 Task: Forward email as attachment with the signature Gage Hill with the subject Request for a survey from softage.1@softage.net to softage.9@softage.net with the message Please let me know if there are any concerns regarding the project timeline.
Action: Mouse moved to (830, 70)
Screenshot: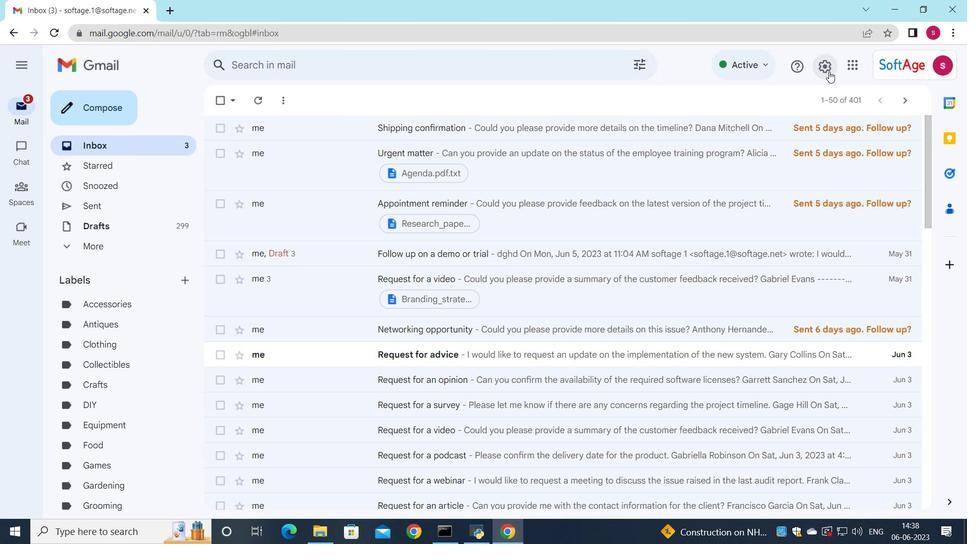 
Action: Mouse pressed left at (830, 70)
Screenshot: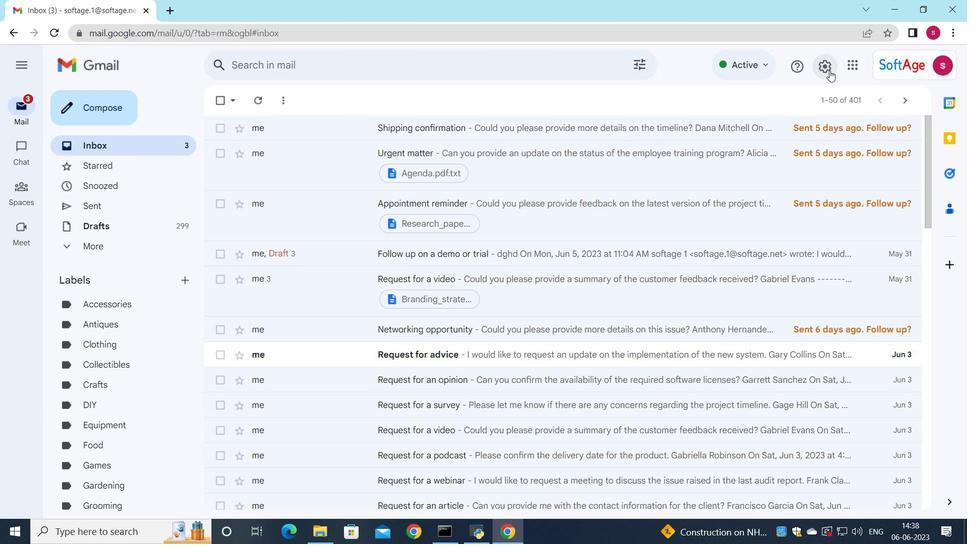 
Action: Mouse moved to (837, 131)
Screenshot: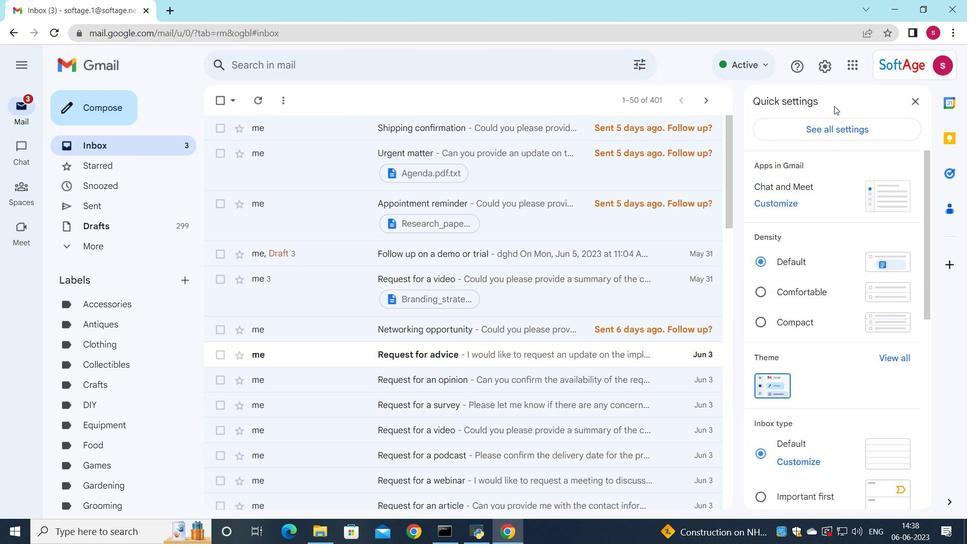 
Action: Mouse pressed left at (837, 131)
Screenshot: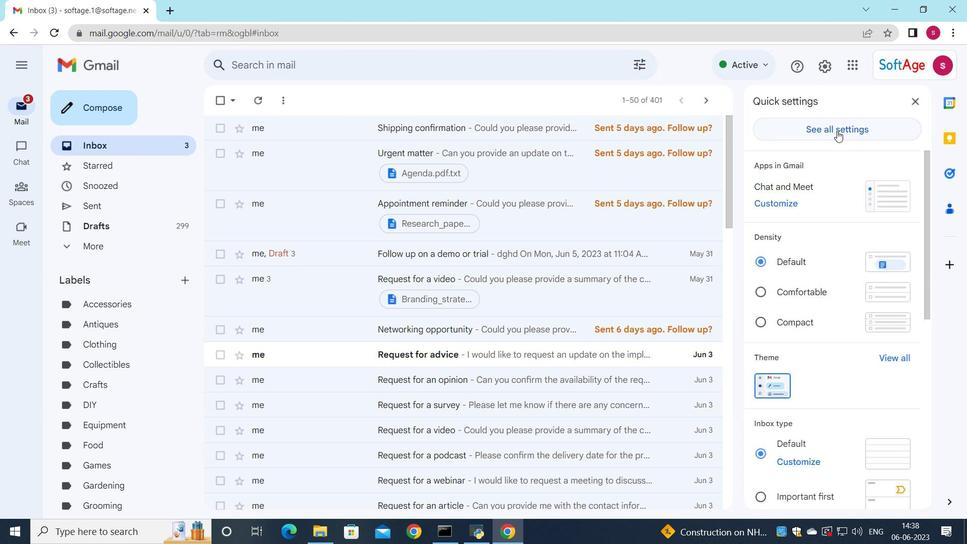 
Action: Mouse moved to (611, 246)
Screenshot: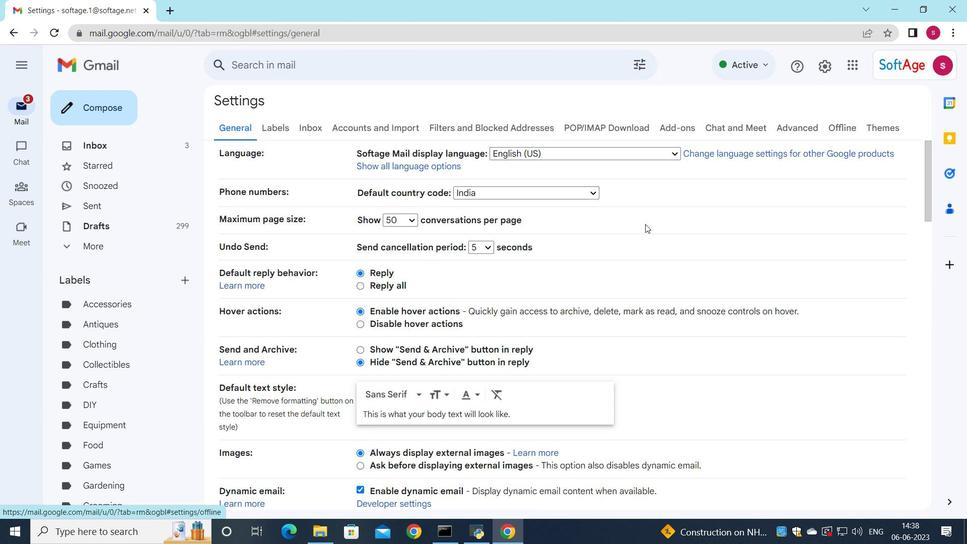 
Action: Mouse scrolled (611, 246) with delta (0, 0)
Screenshot: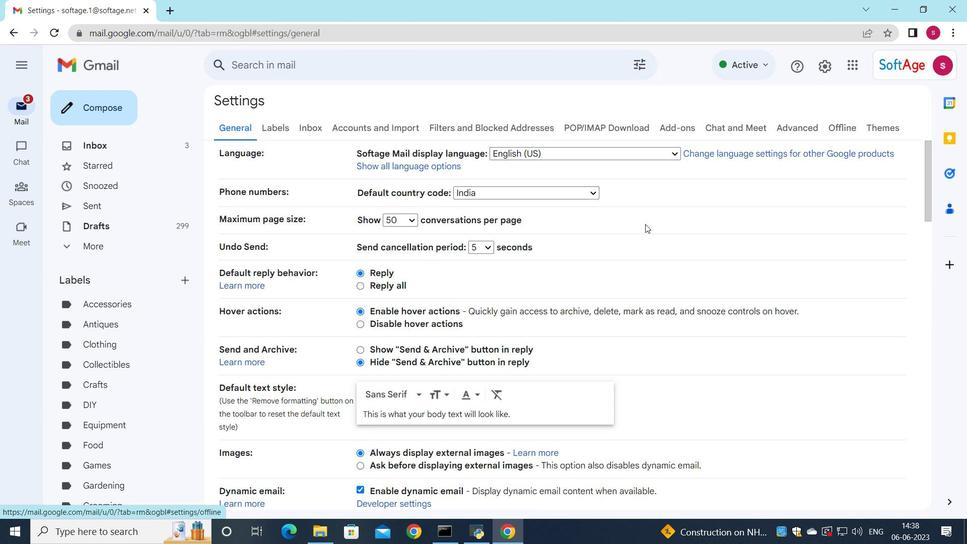 
Action: Mouse moved to (602, 257)
Screenshot: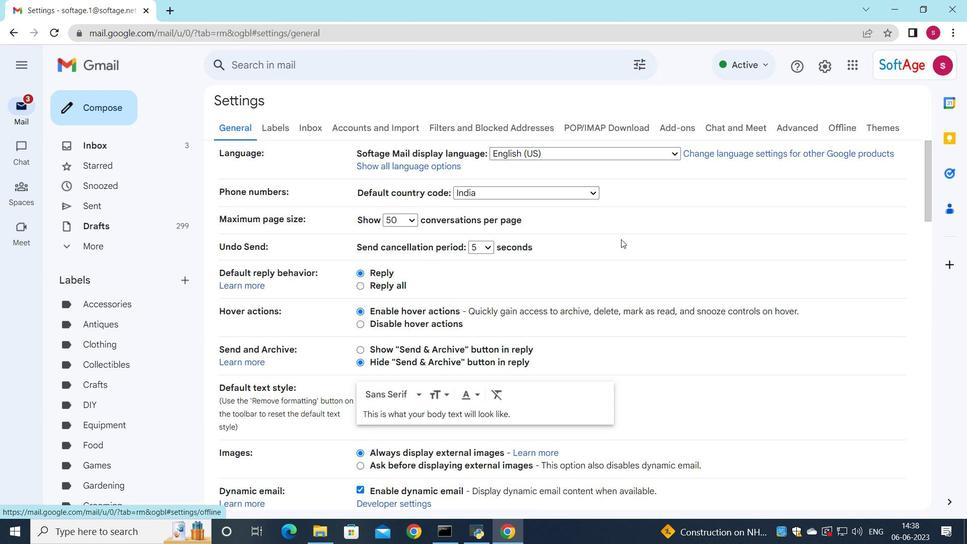 
Action: Mouse scrolled (602, 256) with delta (0, 0)
Screenshot: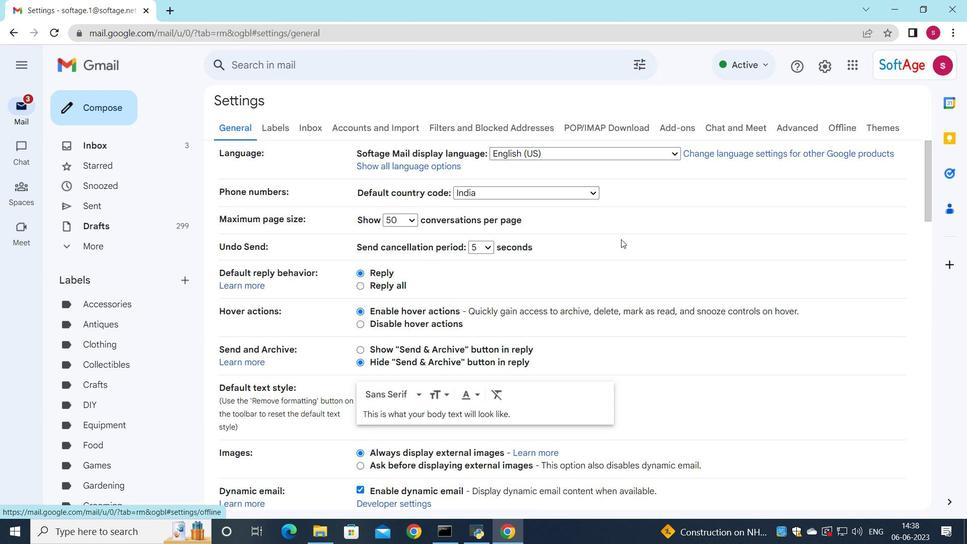 
Action: Mouse moved to (597, 267)
Screenshot: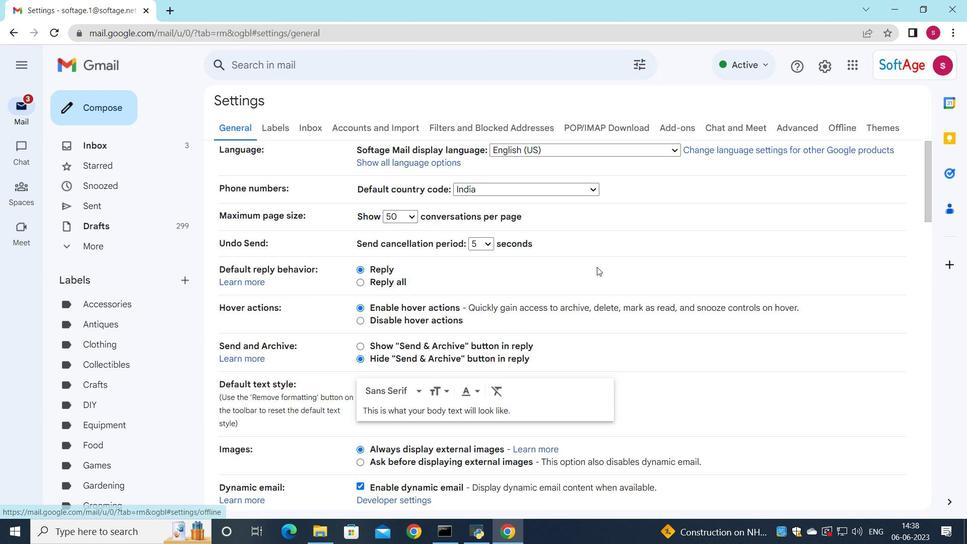 
Action: Mouse scrolled (597, 266) with delta (0, 0)
Screenshot: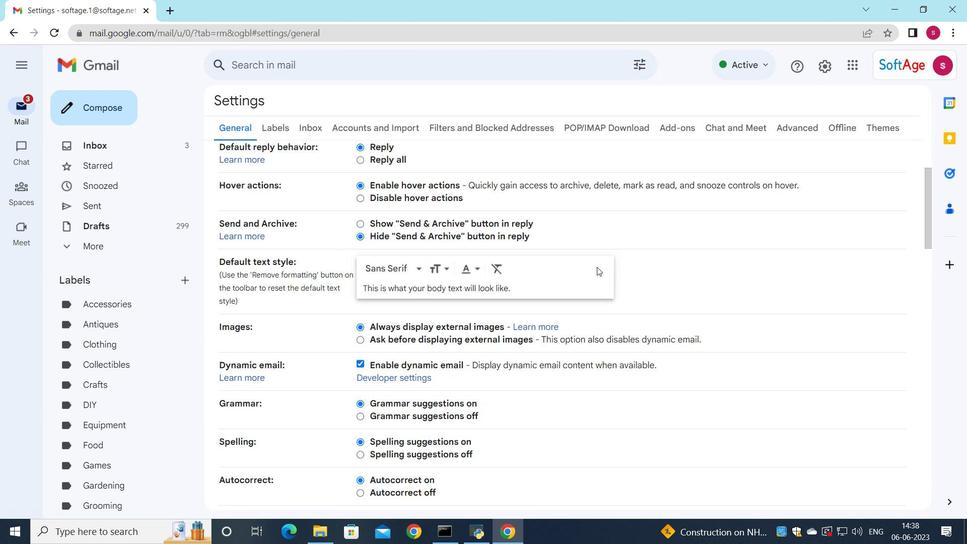 
Action: Mouse scrolled (597, 266) with delta (0, 0)
Screenshot: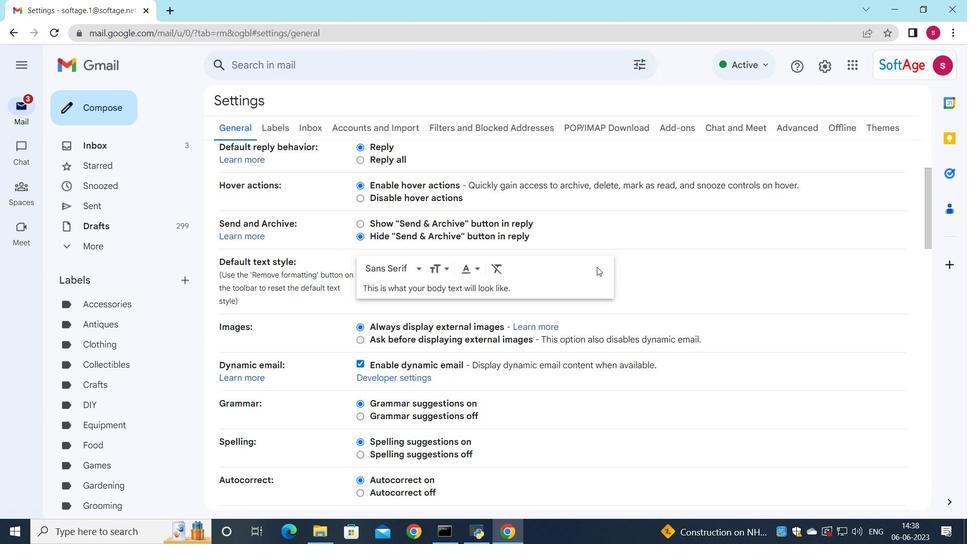 
Action: Mouse scrolled (597, 266) with delta (0, 0)
Screenshot: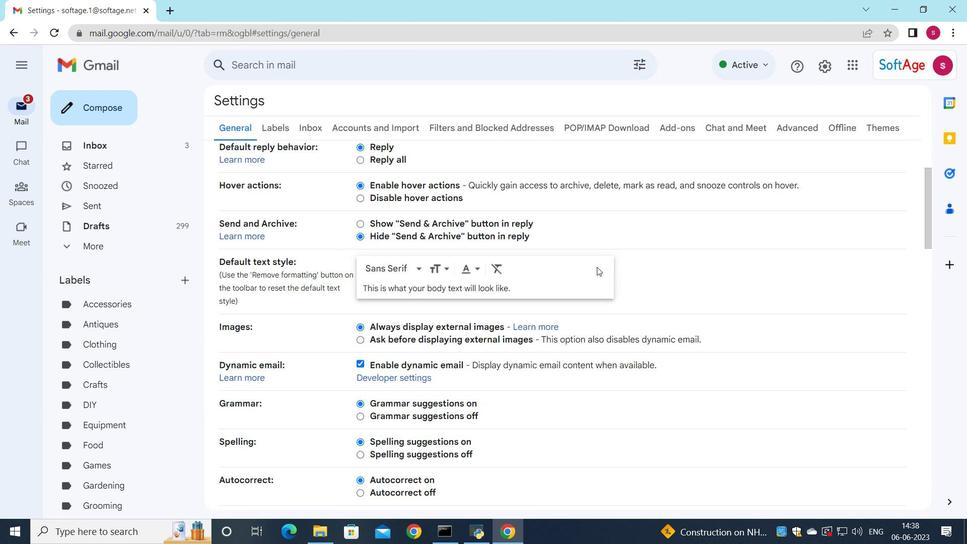 
Action: Mouse scrolled (597, 266) with delta (0, 0)
Screenshot: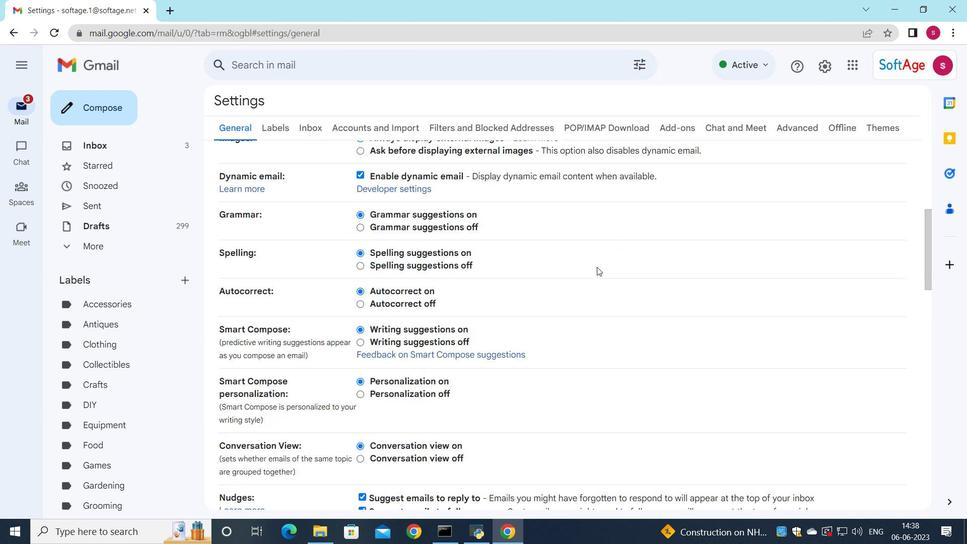 
Action: Mouse scrolled (597, 266) with delta (0, 0)
Screenshot: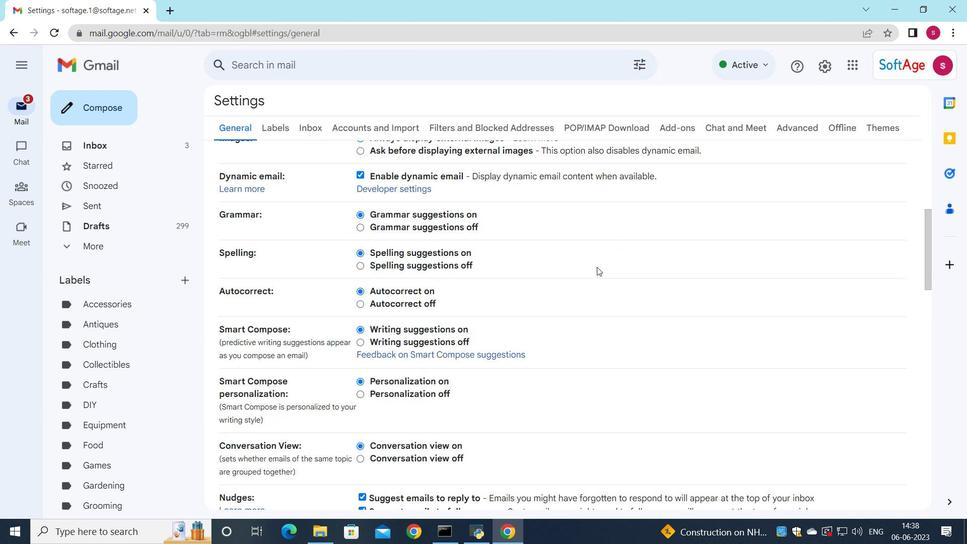 
Action: Mouse scrolled (597, 266) with delta (0, 0)
Screenshot: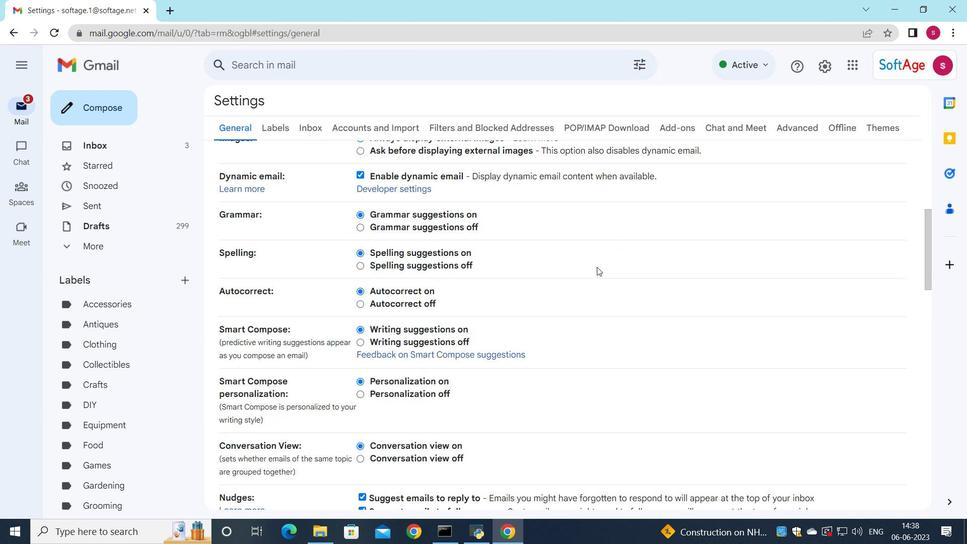 
Action: Mouse scrolled (597, 266) with delta (0, 0)
Screenshot: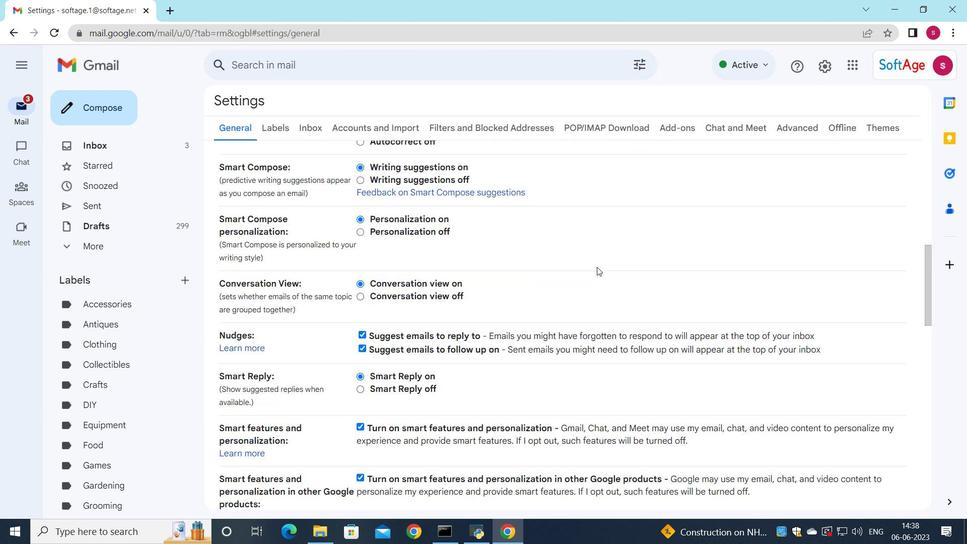 
Action: Mouse scrolled (597, 266) with delta (0, 0)
Screenshot: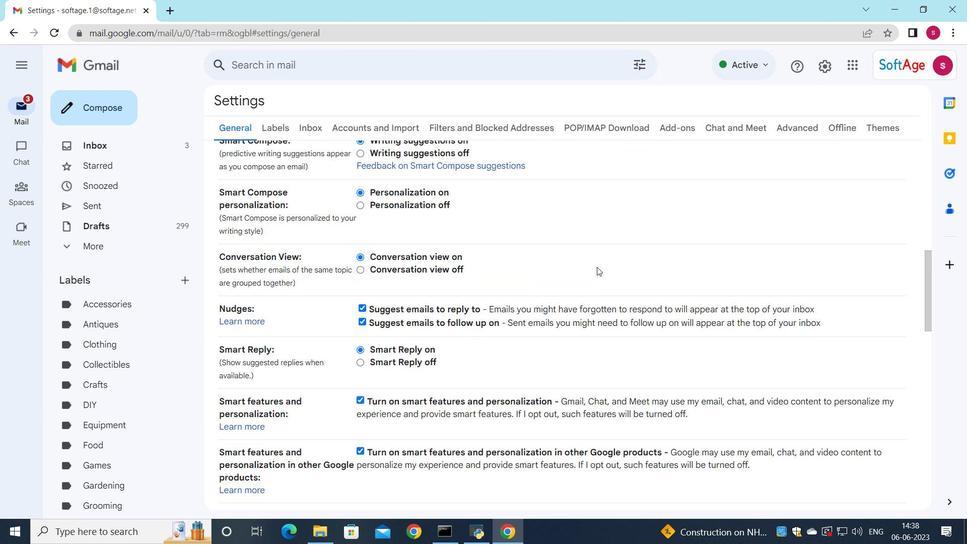 
Action: Mouse scrolled (597, 266) with delta (0, 0)
Screenshot: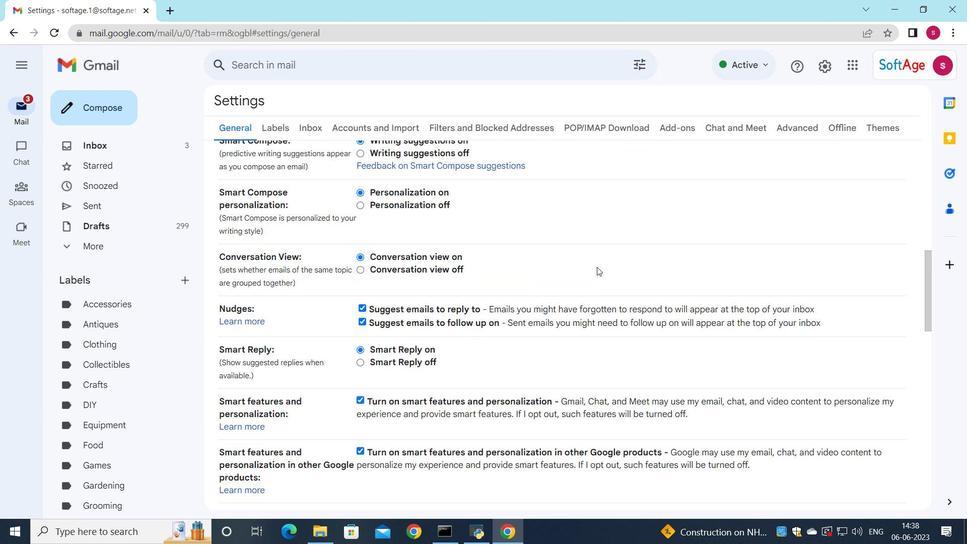 
Action: Mouse scrolled (597, 266) with delta (0, 0)
Screenshot: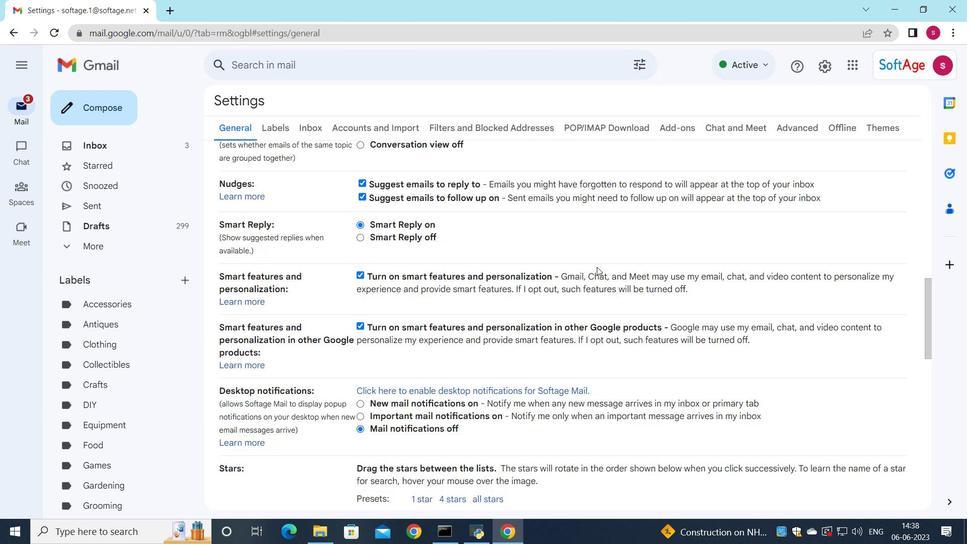 
Action: Mouse scrolled (597, 266) with delta (0, 0)
Screenshot: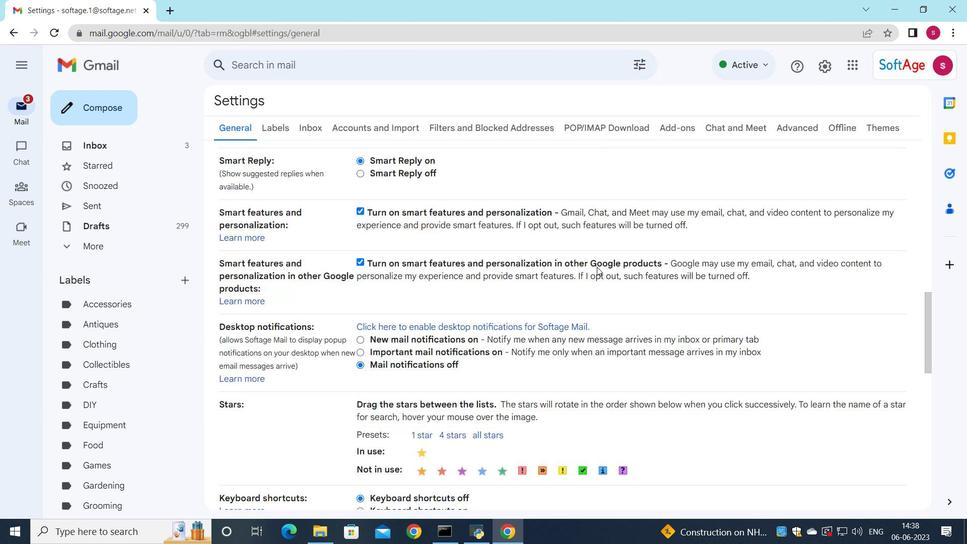 
Action: Mouse scrolled (597, 266) with delta (0, 0)
Screenshot: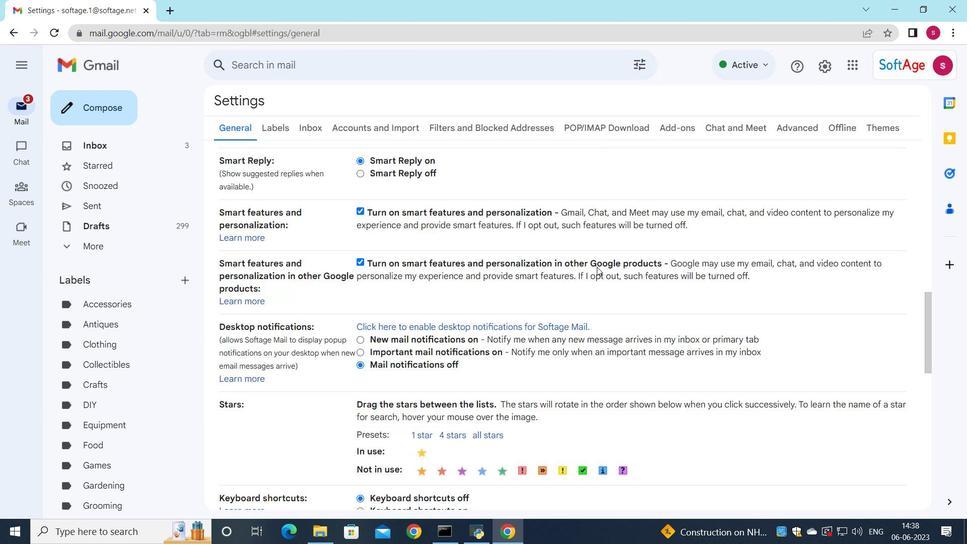 
Action: Mouse scrolled (597, 266) with delta (0, 0)
Screenshot: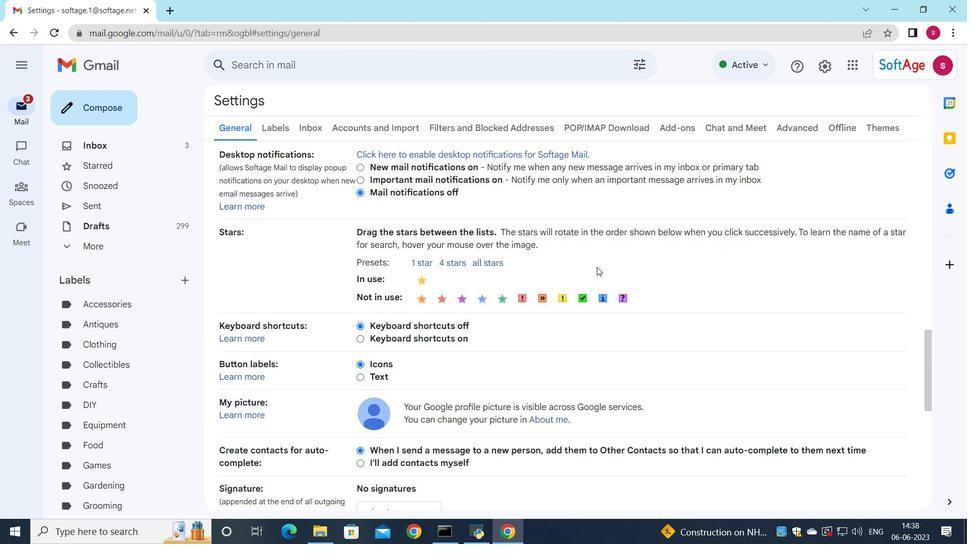 
Action: Mouse scrolled (597, 266) with delta (0, 0)
Screenshot: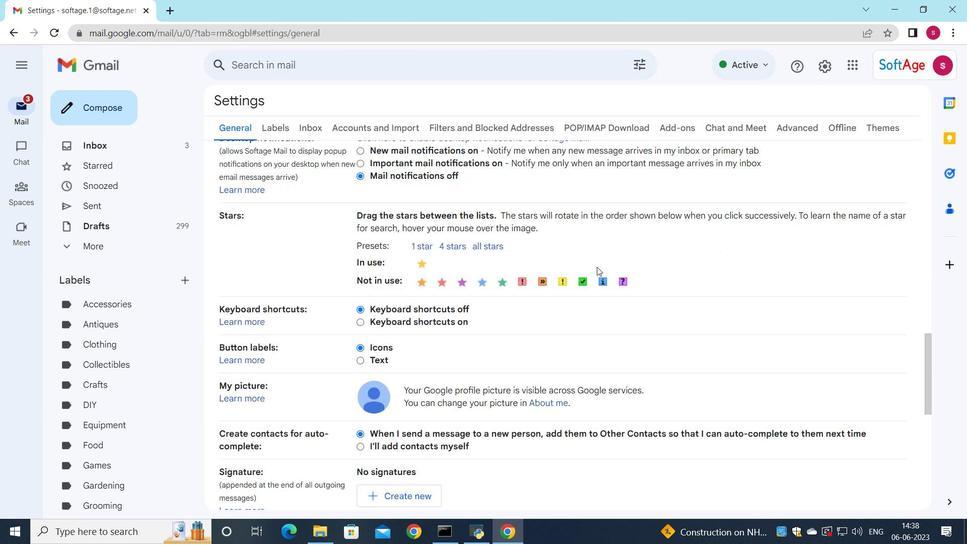 
Action: Mouse moved to (408, 376)
Screenshot: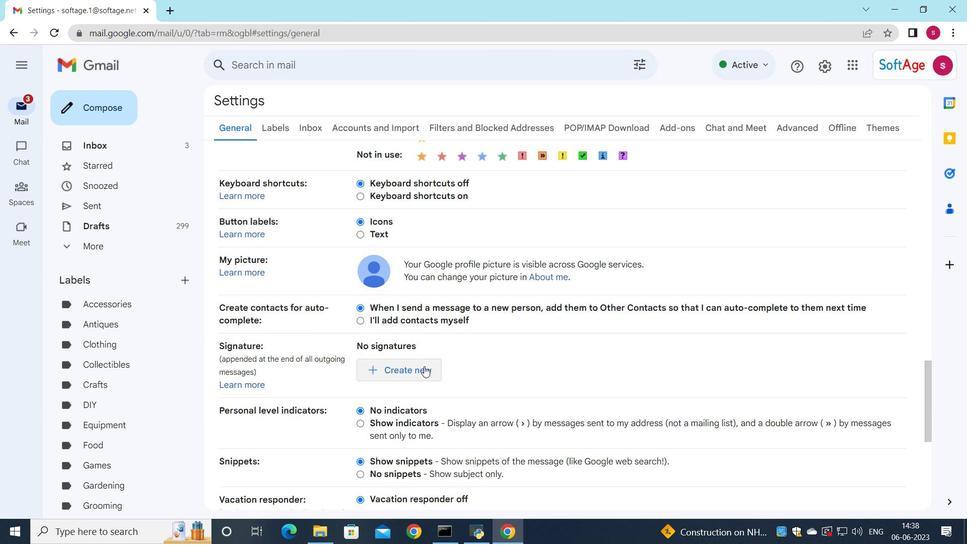 
Action: Mouse pressed left at (408, 376)
Screenshot: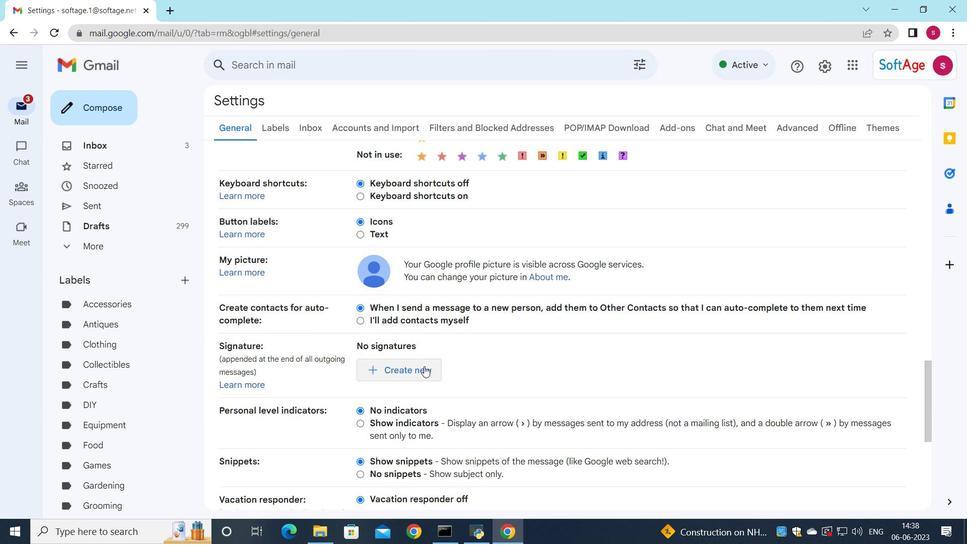 
Action: Mouse moved to (568, 248)
Screenshot: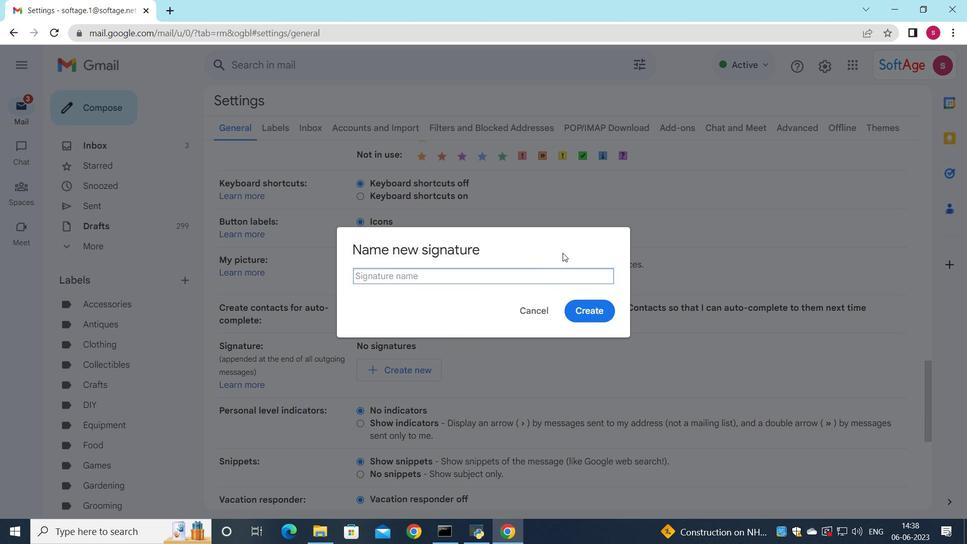 
Action: Key pressed <Key.shift><Key.shift><Key.shift><Key.shift><Key.shift><Key.shift><Key.shift><Key.shift><Key.shift><Key.shift>Gage<Key.space><Key.shift><Key.shift><Key.shift><Key.shift><Key.shift>Ho<Key.backspace>ill
Screenshot: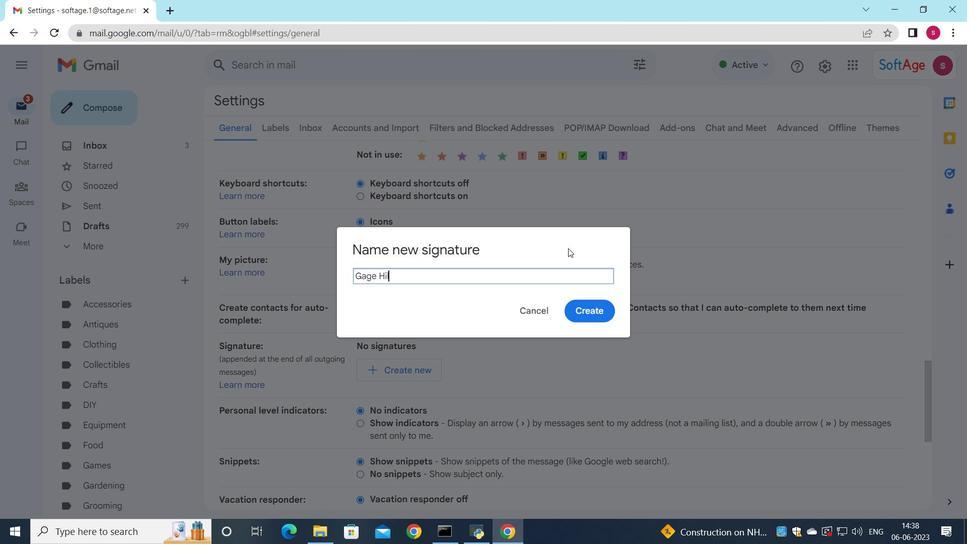 
Action: Mouse moved to (555, 298)
Screenshot: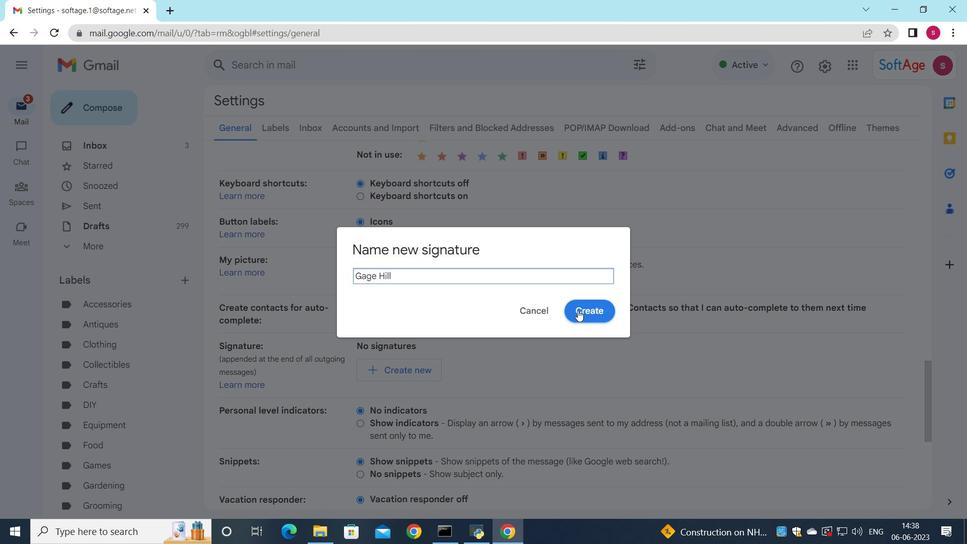 
Action: Mouse pressed left at (555, 298)
Screenshot: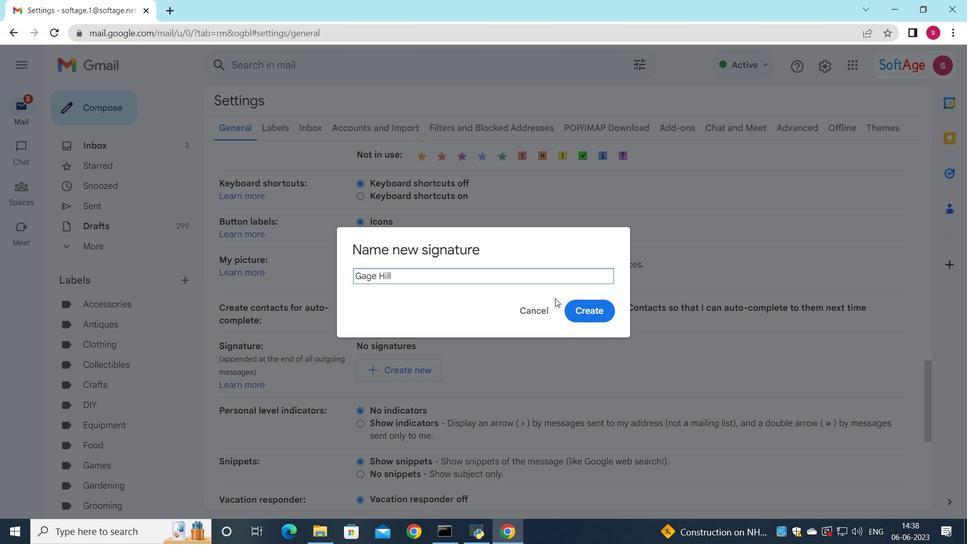 
Action: Mouse moved to (577, 302)
Screenshot: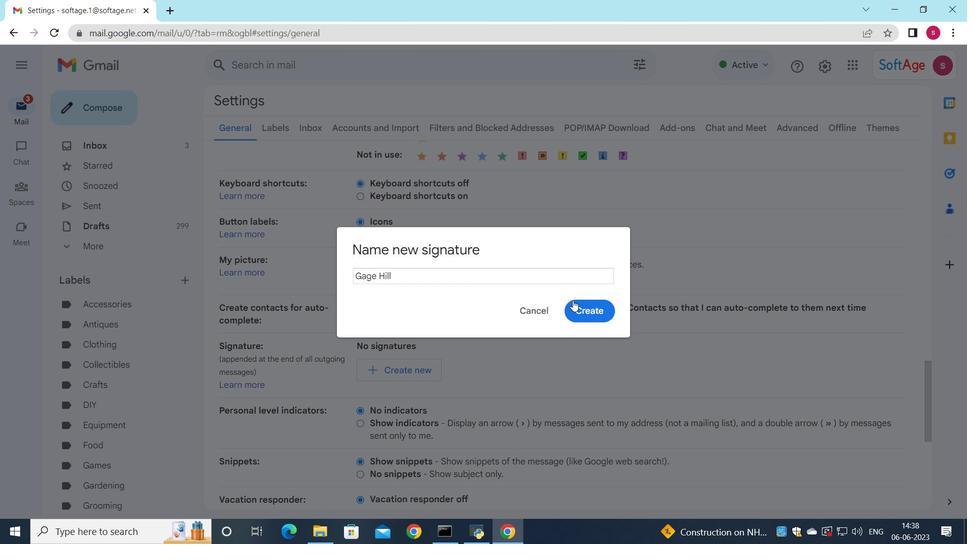 
Action: Mouse pressed left at (577, 302)
Screenshot: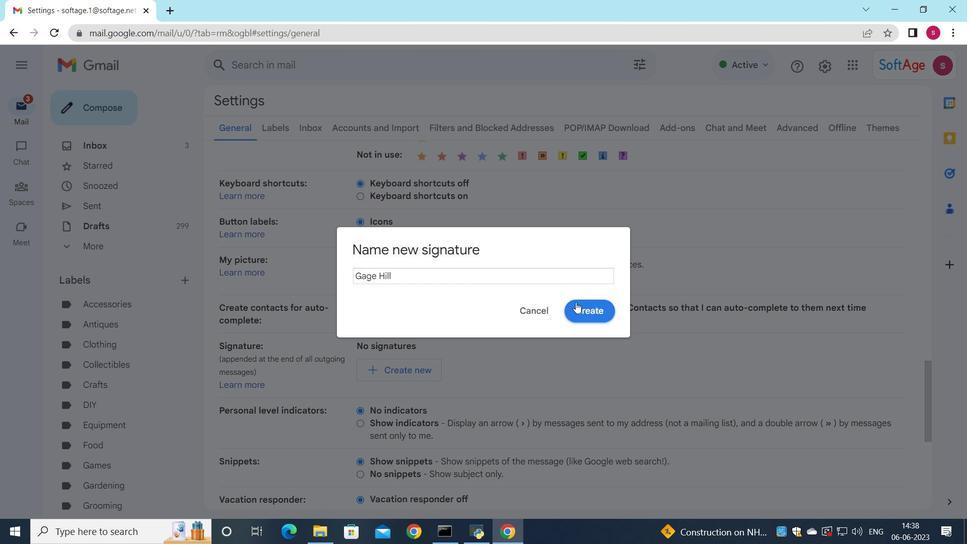 
Action: Mouse moved to (598, 380)
Screenshot: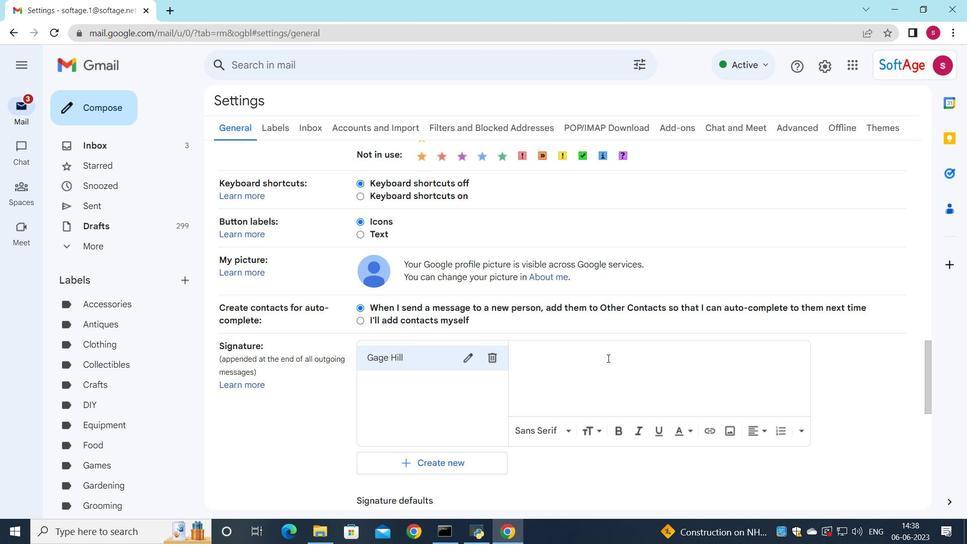 
Action: Mouse pressed left at (598, 380)
Screenshot: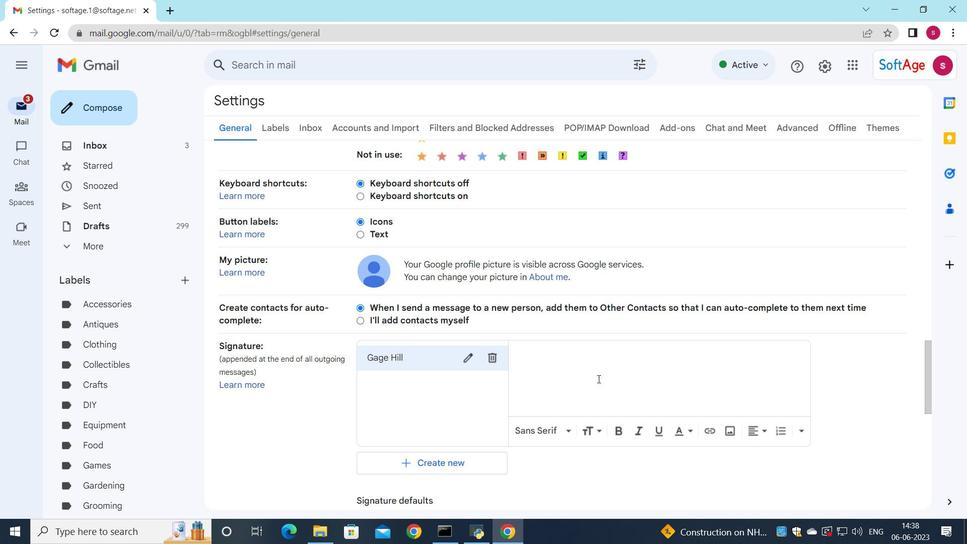 
Action: Key pressed <Key.shift><Key.shift>Gage<Key.space><Key.shift>Hill<Key.space>
Screenshot: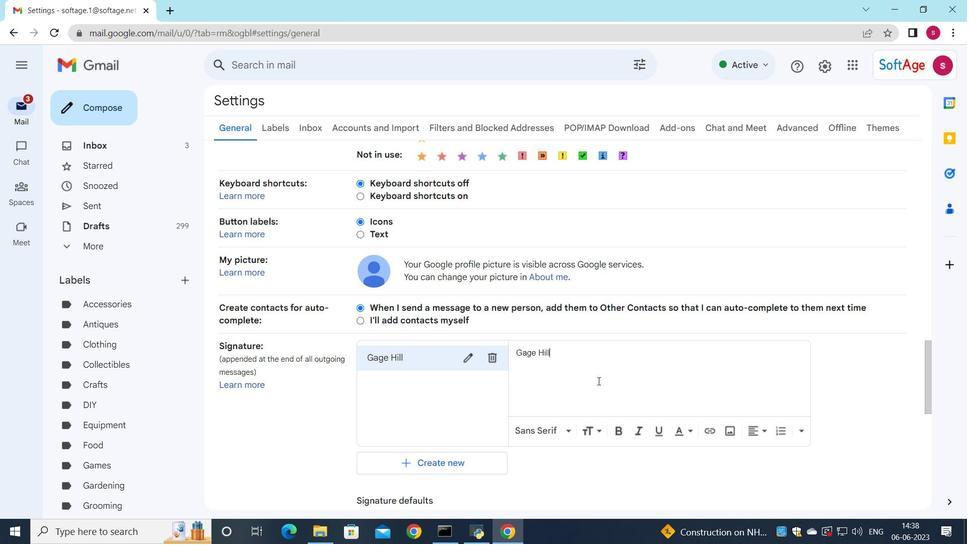 
Action: Mouse moved to (579, 317)
Screenshot: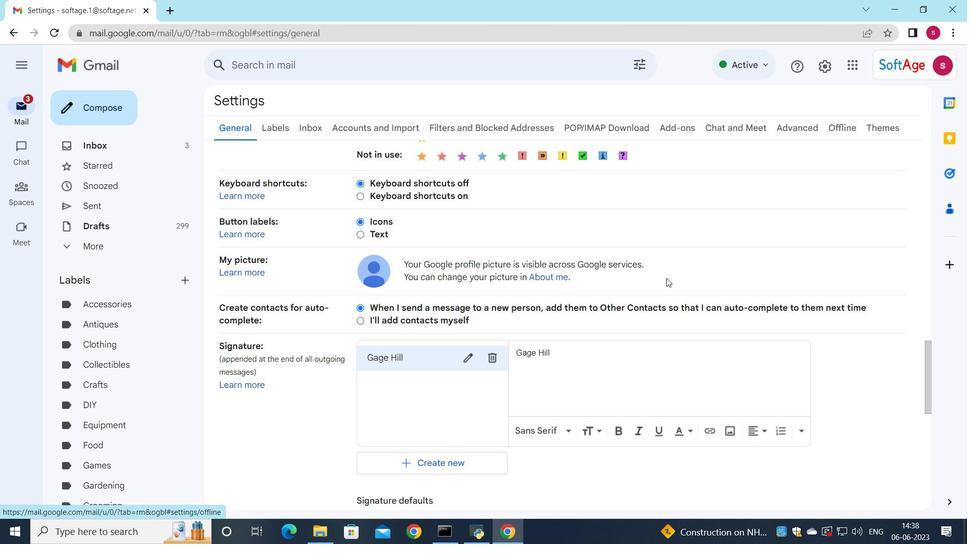 
Action: Mouse scrolled (579, 317) with delta (0, 0)
Screenshot: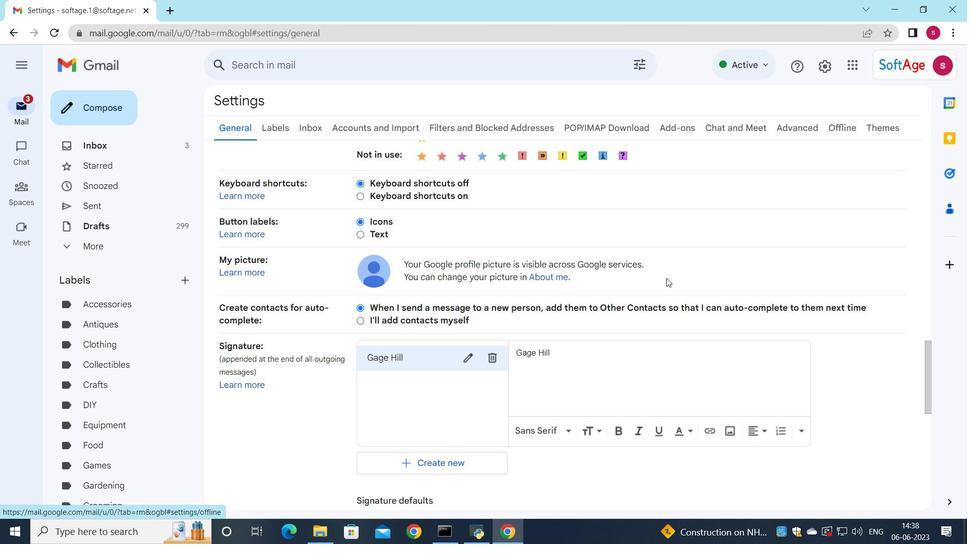 
Action: Mouse moved to (544, 327)
Screenshot: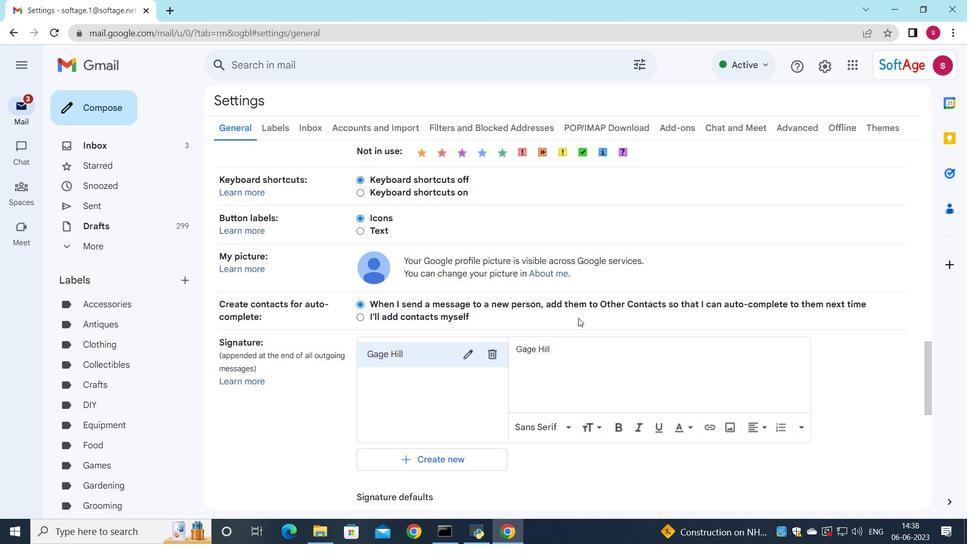 
Action: Mouse scrolled (544, 326) with delta (0, 0)
Screenshot: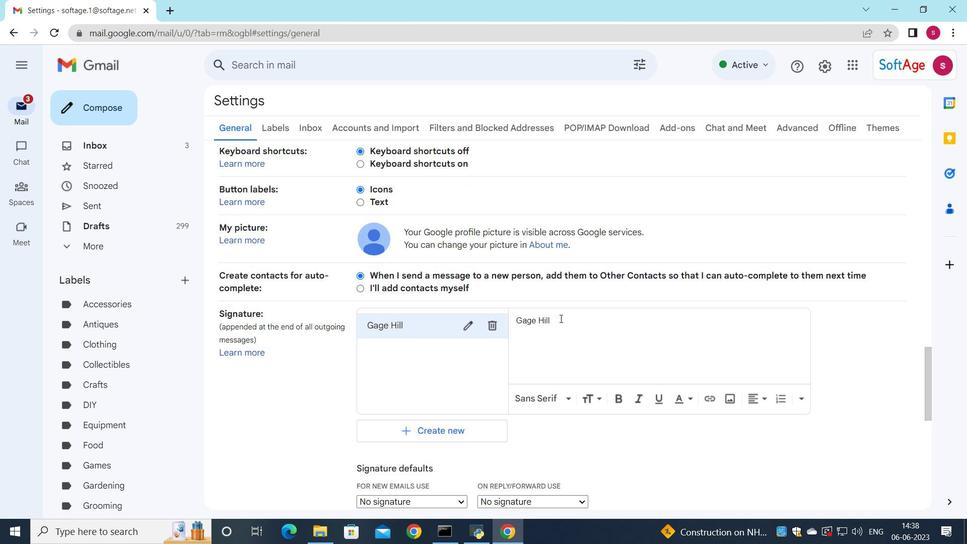
Action: Mouse moved to (532, 315)
Screenshot: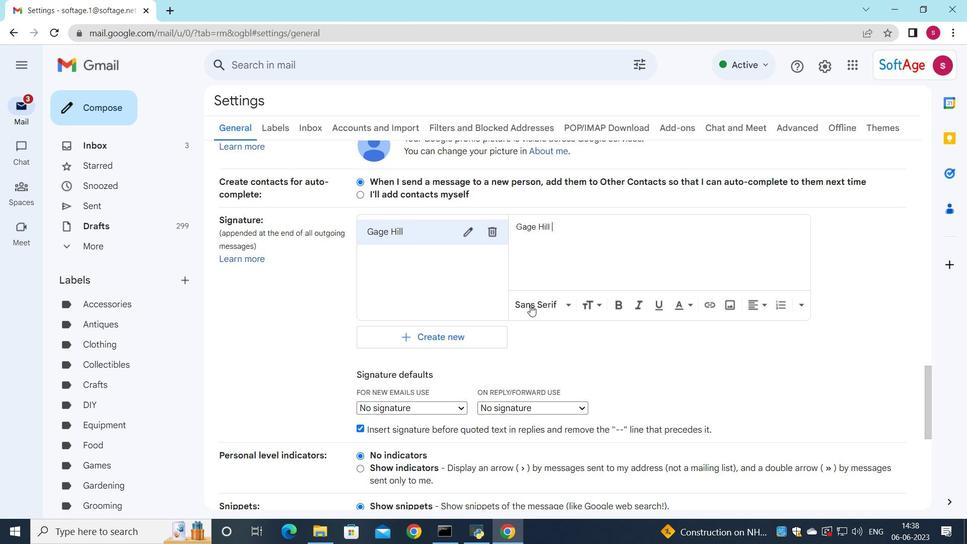 
Action: Mouse scrolled (532, 315) with delta (0, 0)
Screenshot: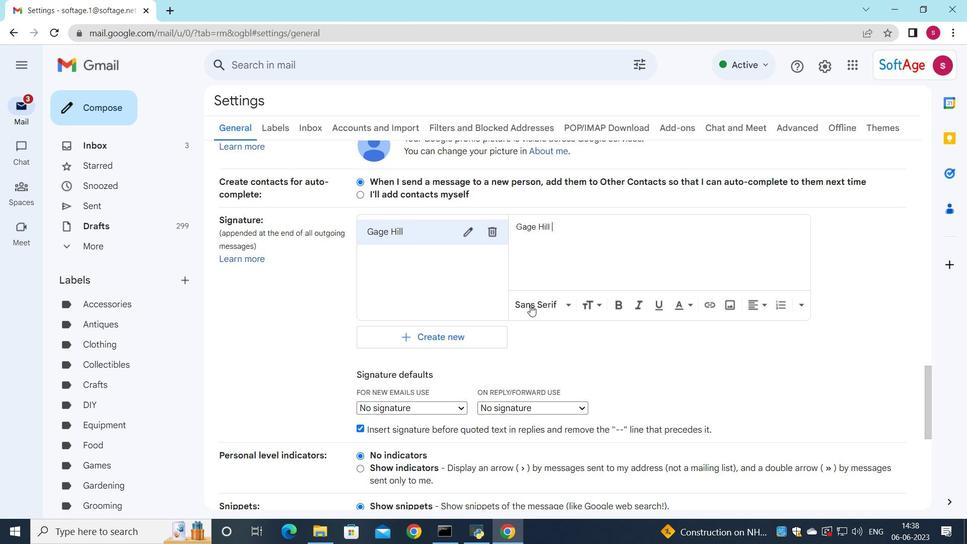 
Action: Mouse moved to (532, 316)
Screenshot: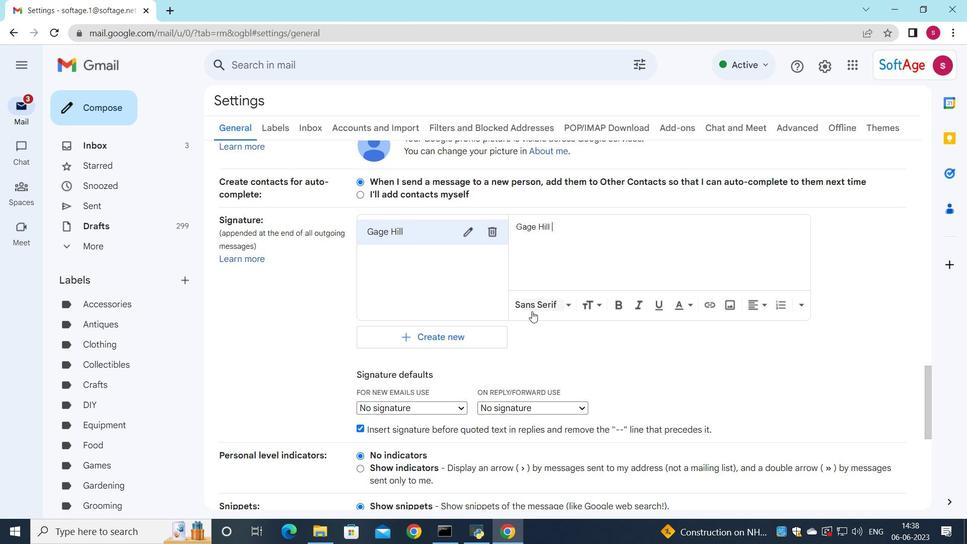 
Action: Mouse scrolled (532, 316) with delta (0, 0)
Screenshot: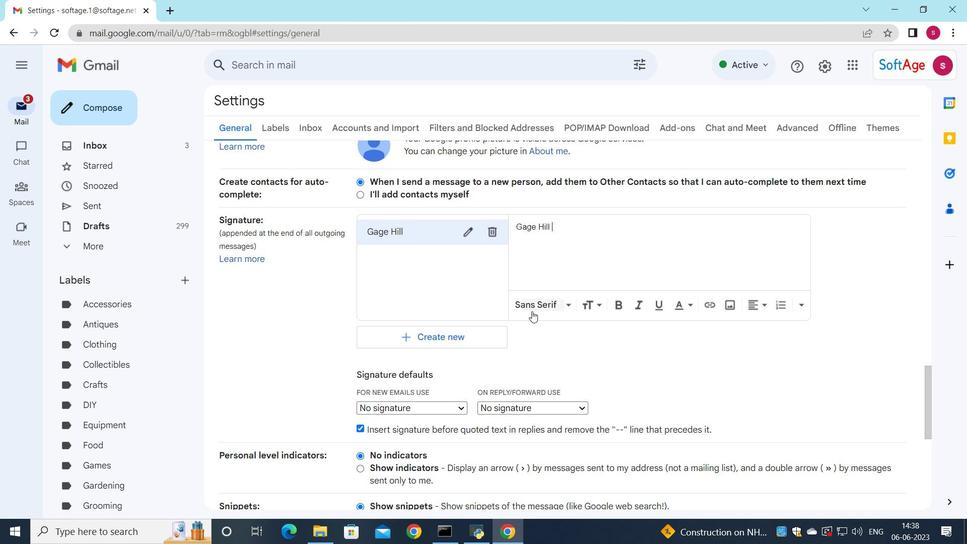 
Action: Mouse moved to (454, 282)
Screenshot: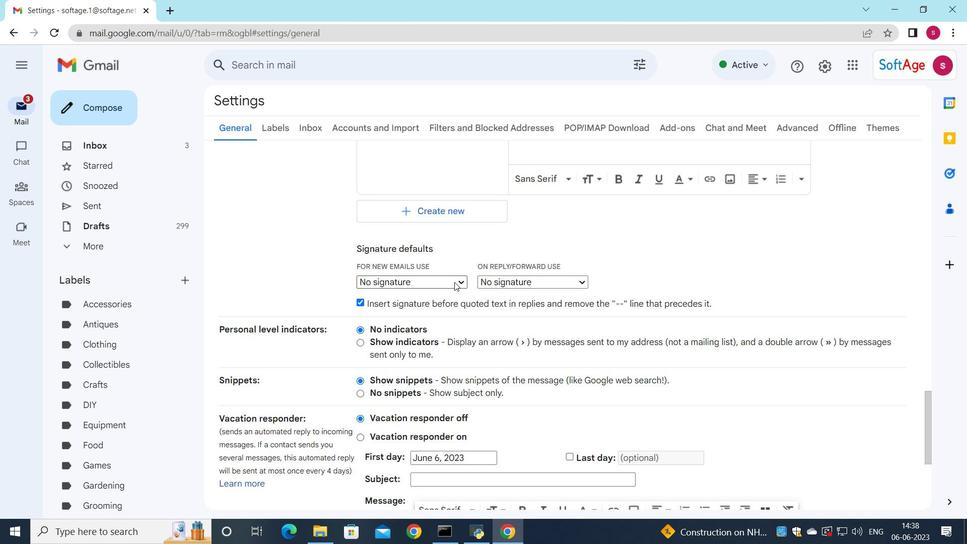 
Action: Mouse pressed left at (454, 282)
Screenshot: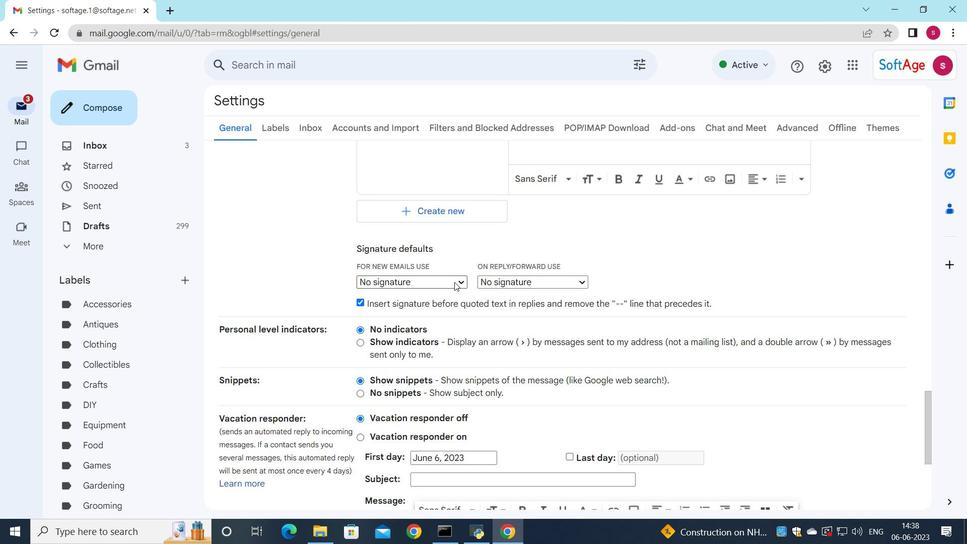 
Action: Mouse moved to (445, 301)
Screenshot: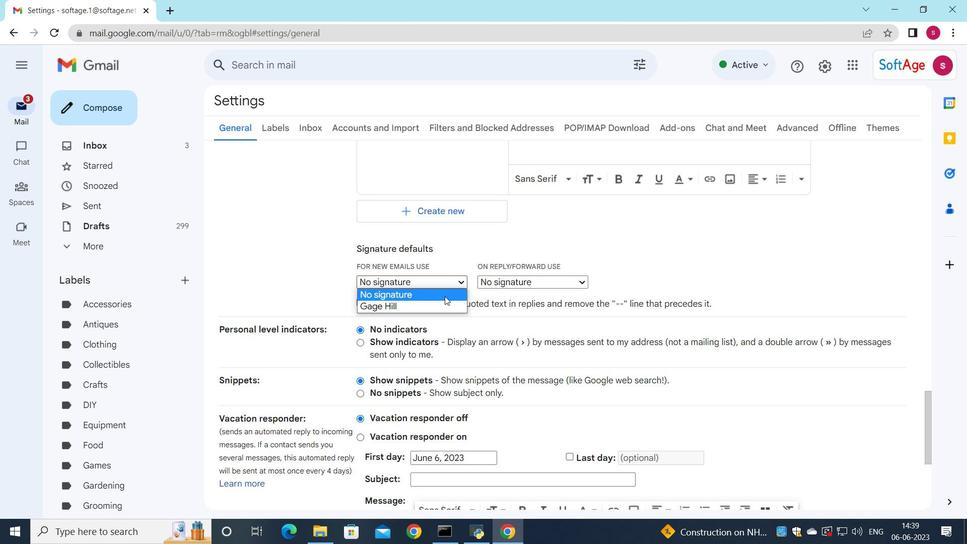 
Action: Mouse pressed left at (445, 301)
Screenshot: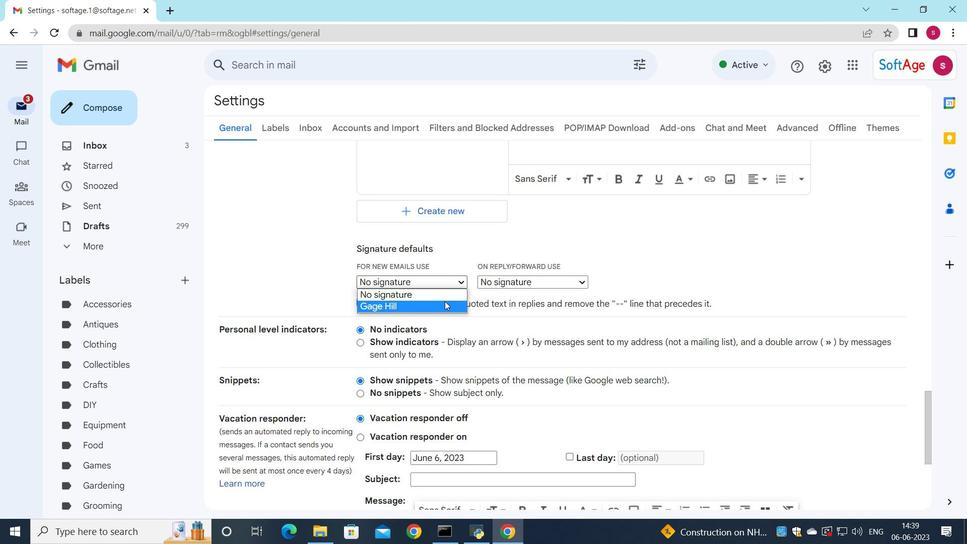 
Action: Mouse moved to (517, 282)
Screenshot: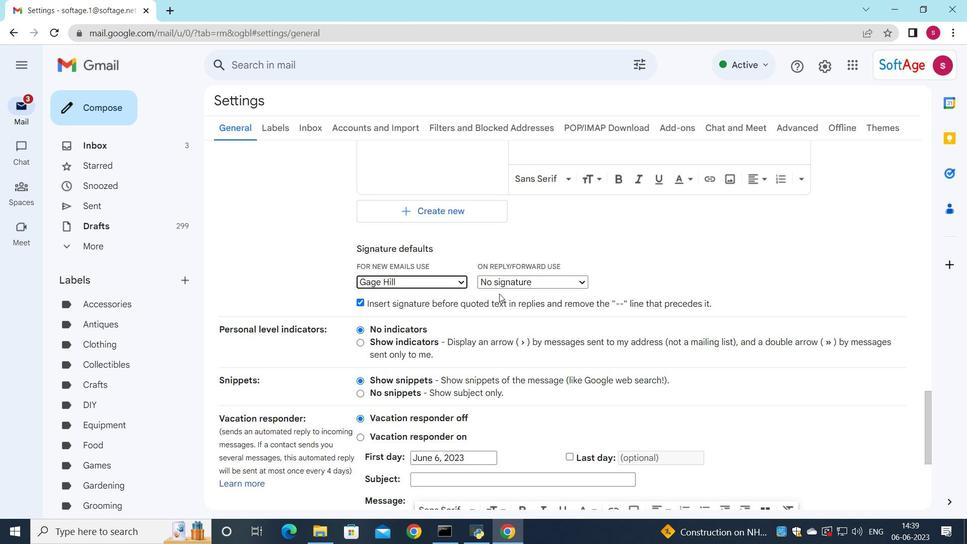 
Action: Mouse pressed left at (517, 282)
Screenshot: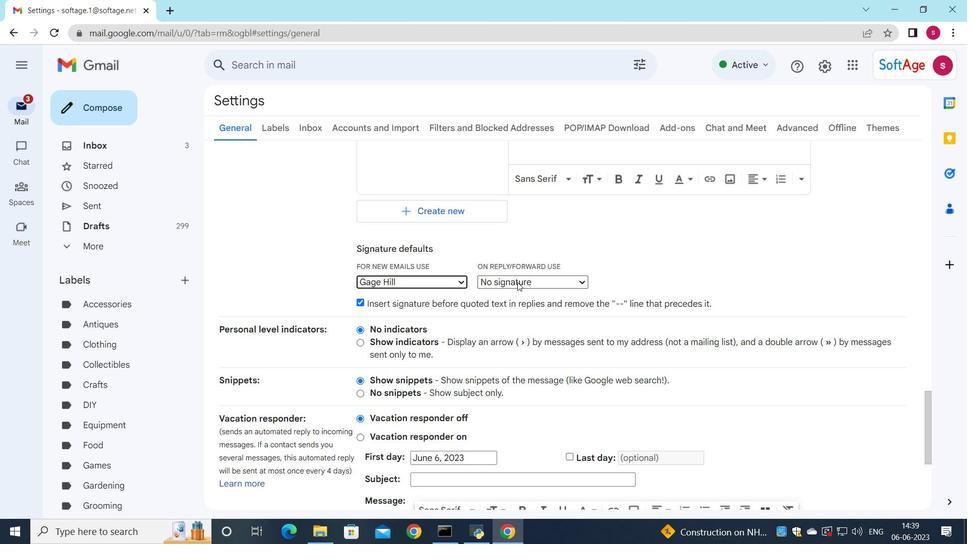 
Action: Mouse moved to (512, 302)
Screenshot: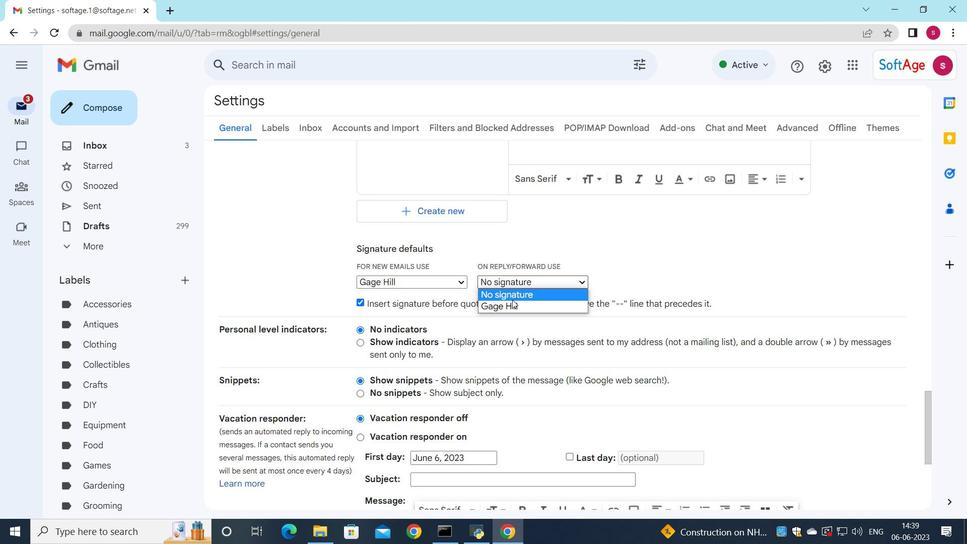 
Action: Mouse pressed left at (512, 302)
Screenshot: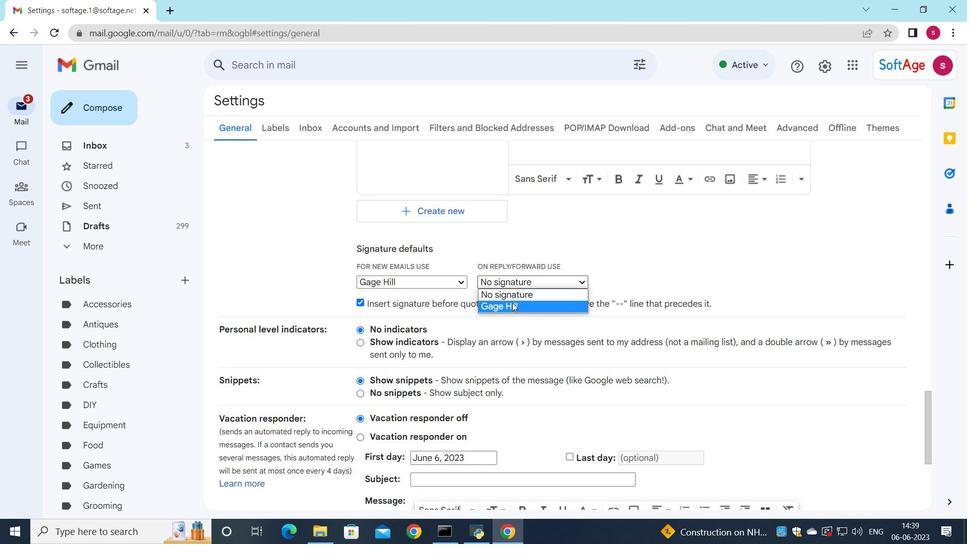 
Action: Mouse moved to (492, 281)
Screenshot: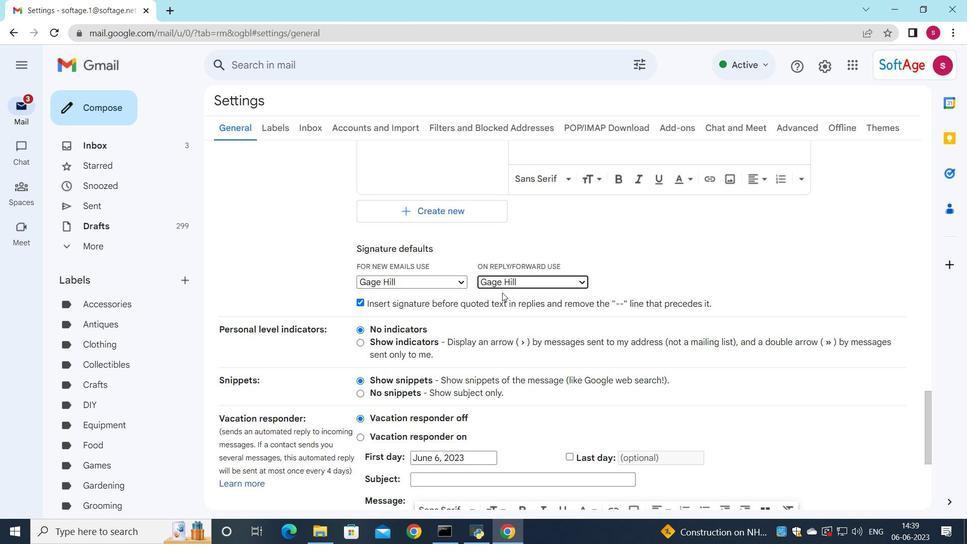 
Action: Mouse scrolled (492, 280) with delta (0, 0)
Screenshot: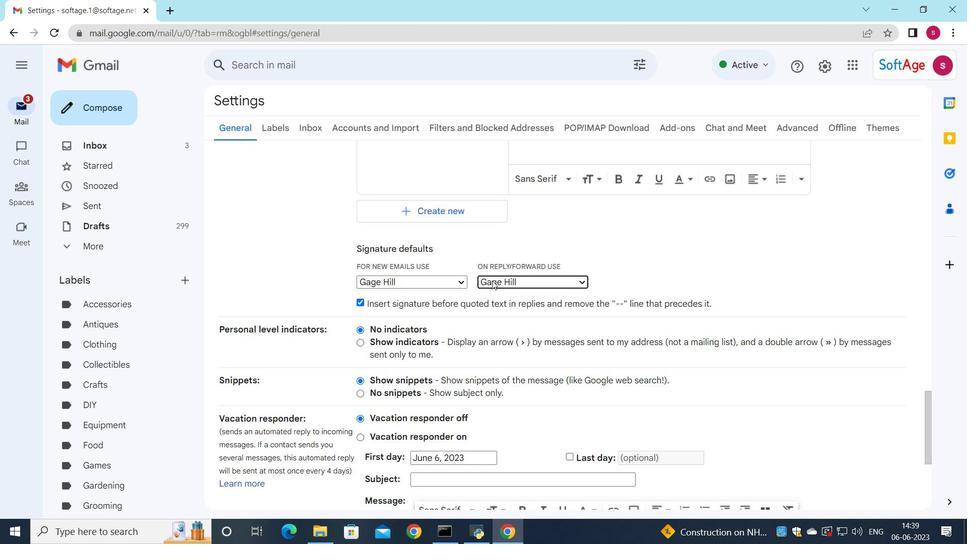 
Action: Mouse scrolled (492, 280) with delta (0, 0)
Screenshot: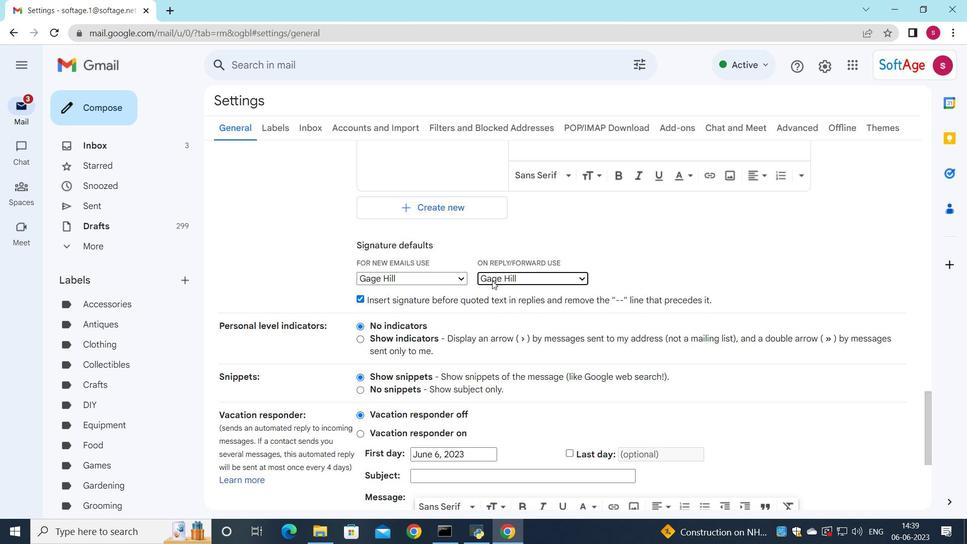 
Action: Mouse moved to (483, 284)
Screenshot: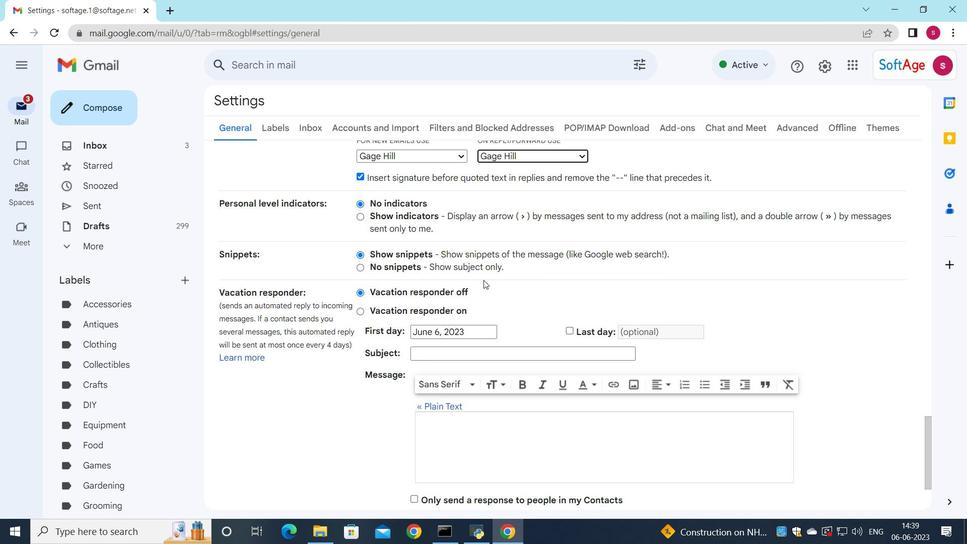 
Action: Mouse scrolled (483, 284) with delta (0, 0)
Screenshot: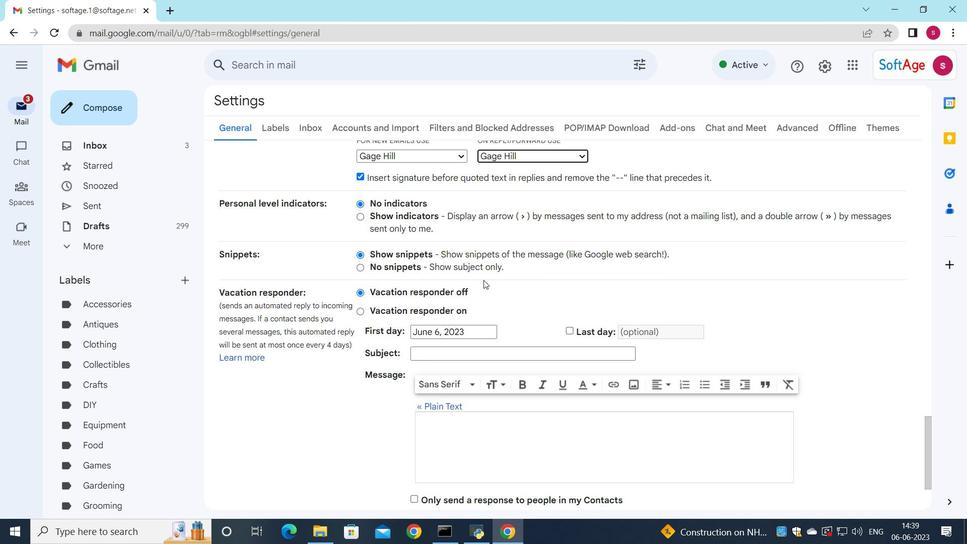 
Action: Mouse moved to (483, 286)
Screenshot: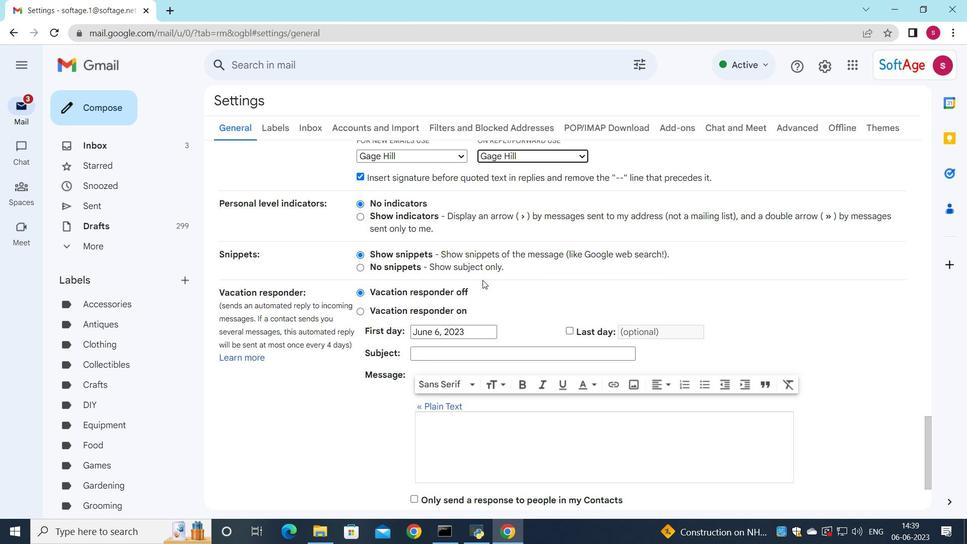 
Action: Mouse scrolled (483, 285) with delta (0, 0)
Screenshot: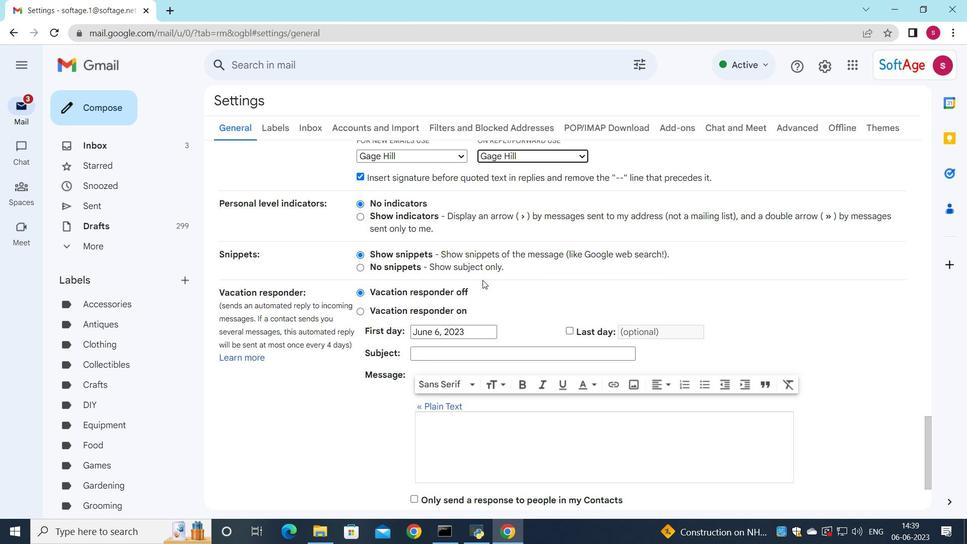 
Action: Mouse moved to (486, 289)
Screenshot: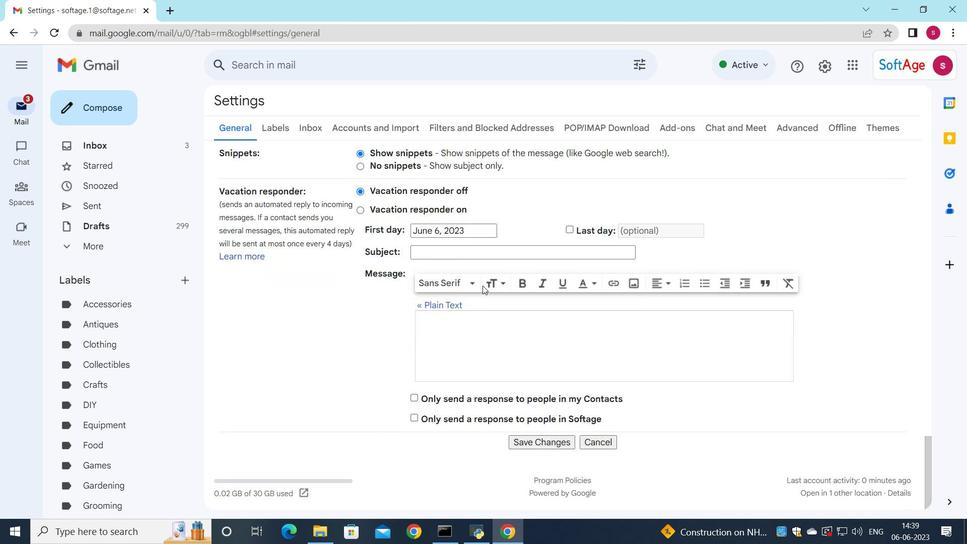 
Action: Mouse scrolled (486, 289) with delta (0, 0)
Screenshot: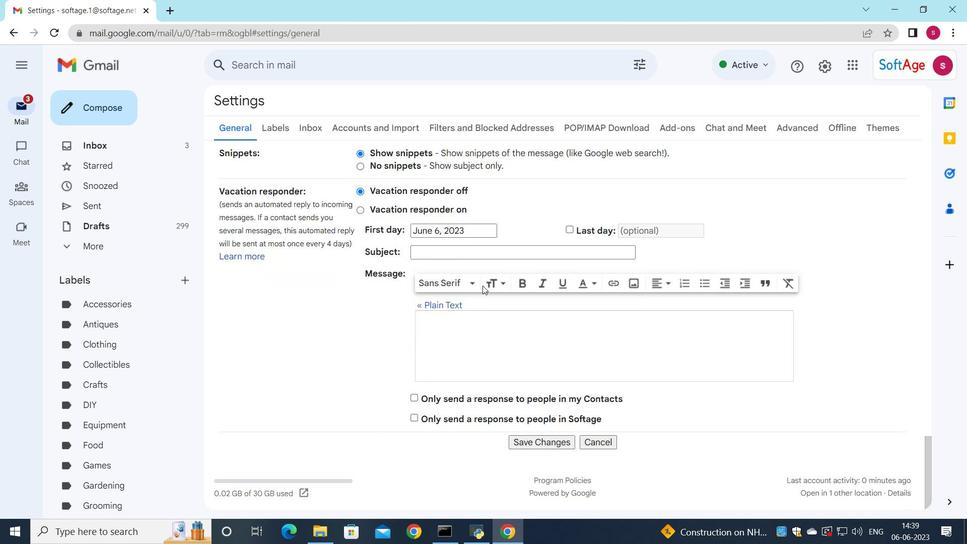 
Action: Mouse moved to (489, 294)
Screenshot: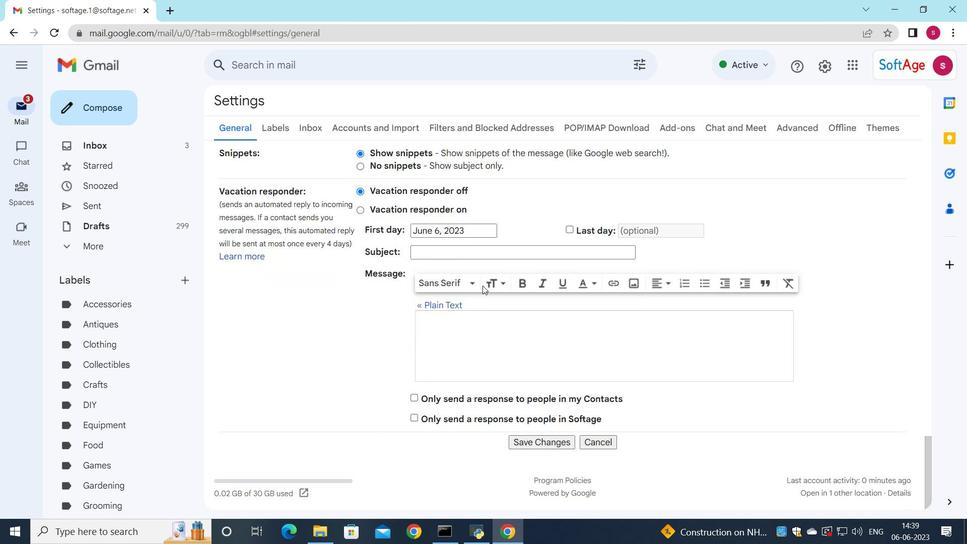 
Action: Mouse scrolled (489, 294) with delta (0, 0)
Screenshot: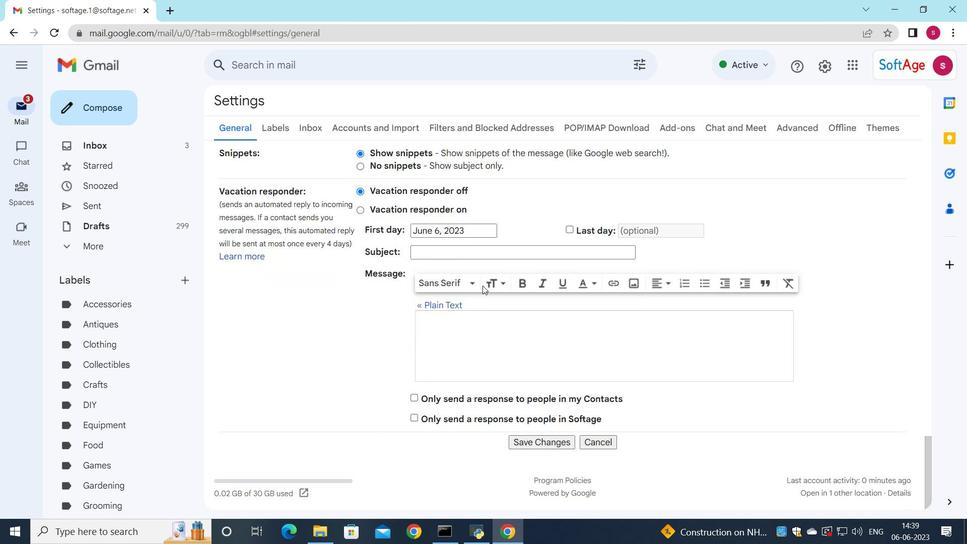 
Action: Mouse moved to (490, 297)
Screenshot: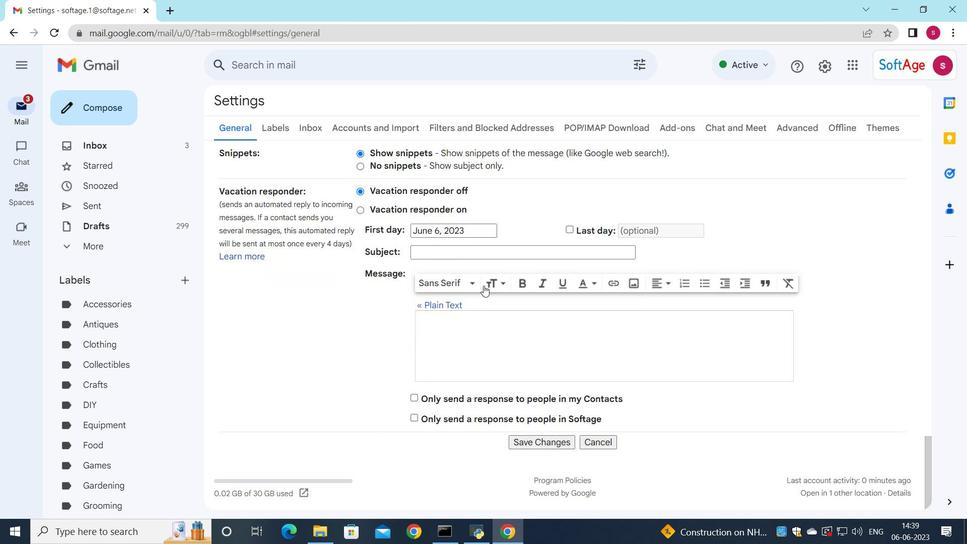 
Action: Mouse scrolled (490, 296) with delta (0, 0)
Screenshot: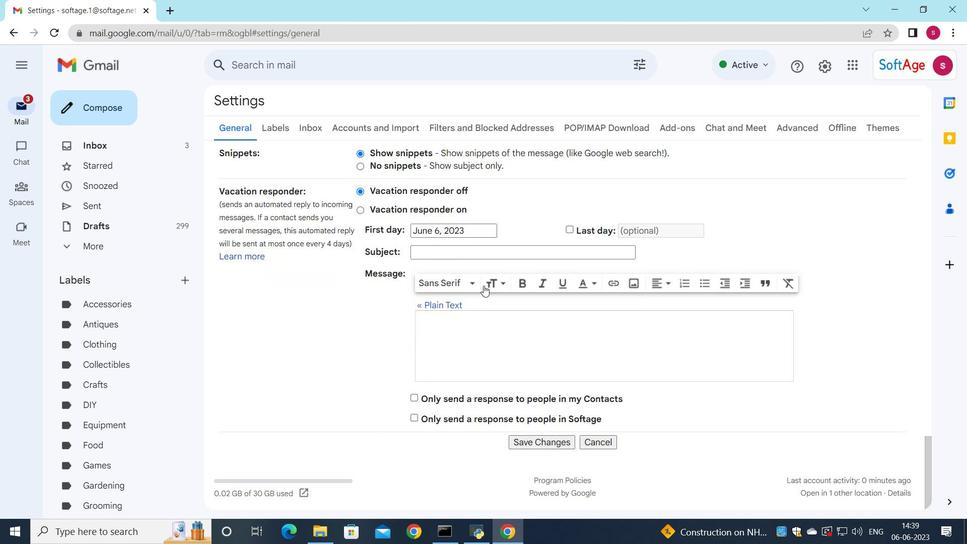 
Action: Mouse moved to (491, 299)
Screenshot: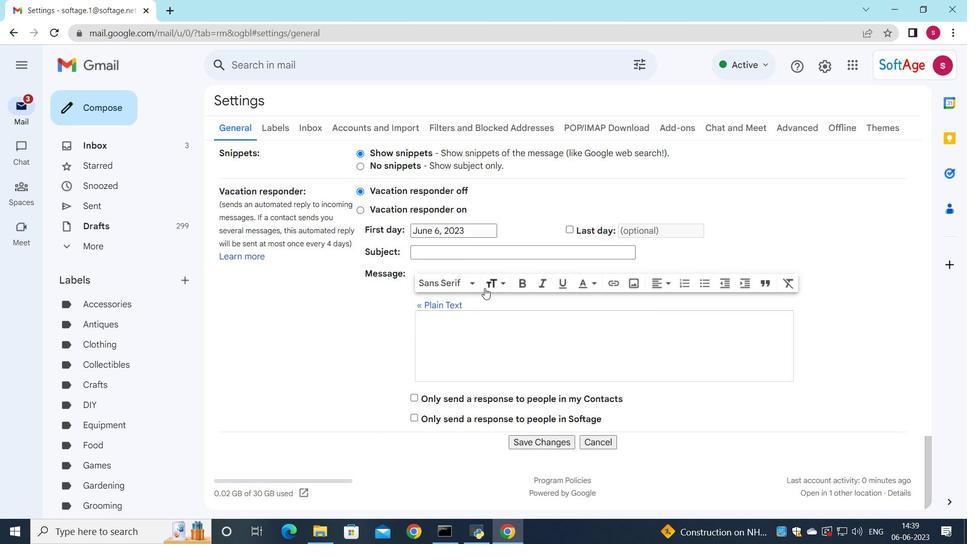 
Action: Mouse scrolled (491, 298) with delta (0, 0)
Screenshot: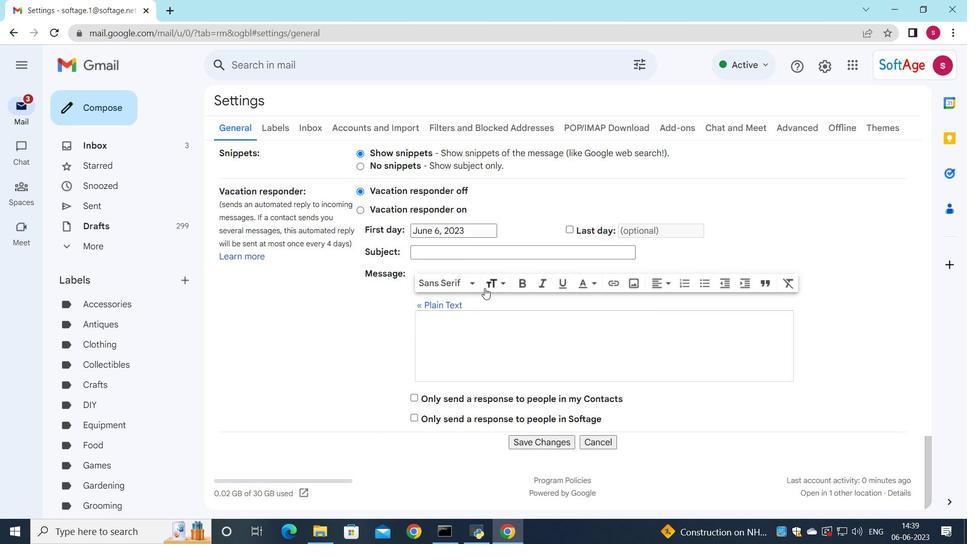 
Action: Mouse moved to (522, 445)
Screenshot: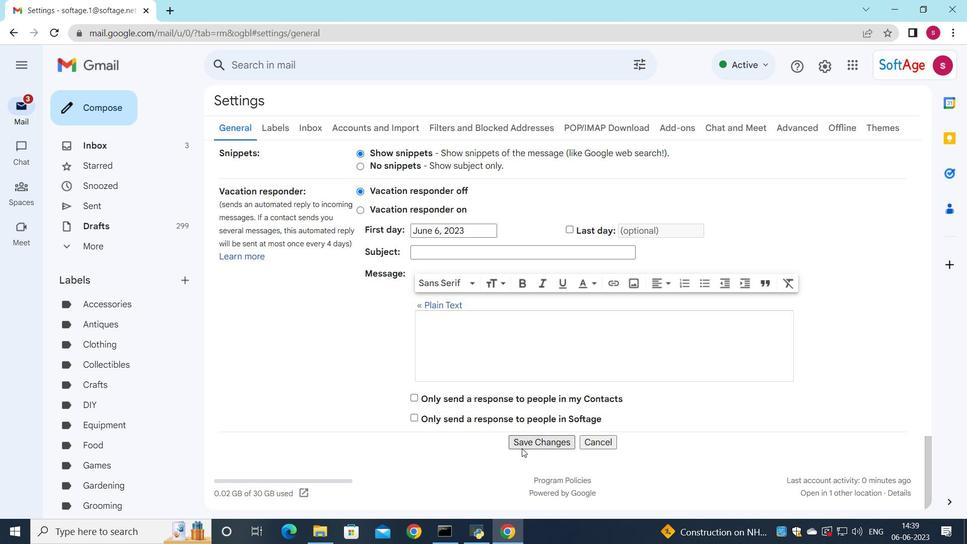 
Action: Mouse pressed left at (522, 445)
Screenshot: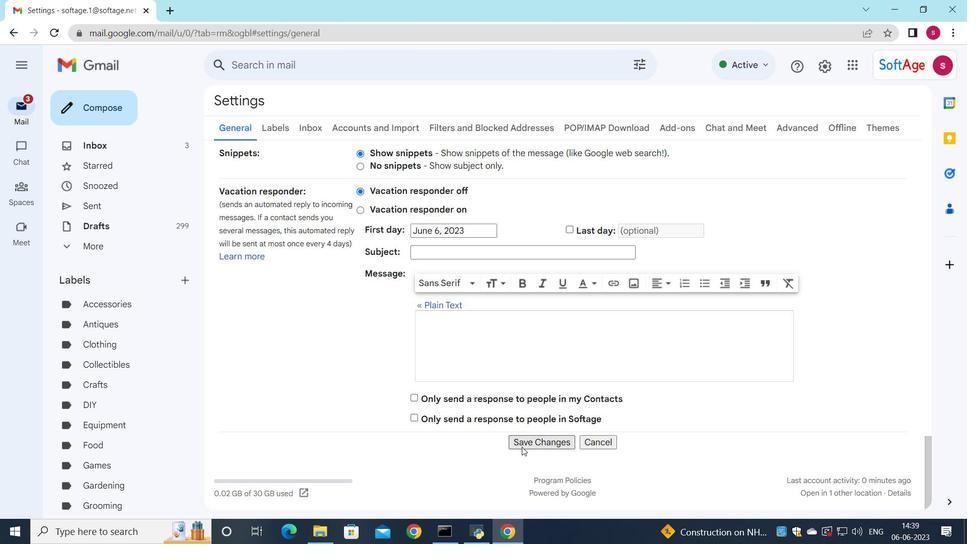 
Action: Mouse moved to (218, 351)
Screenshot: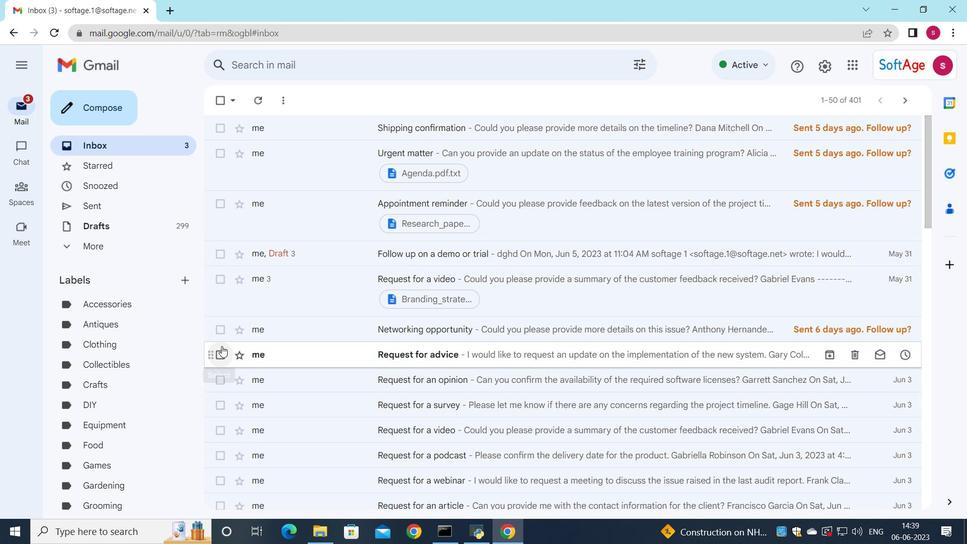 
Action: Mouse pressed left at (218, 351)
Screenshot: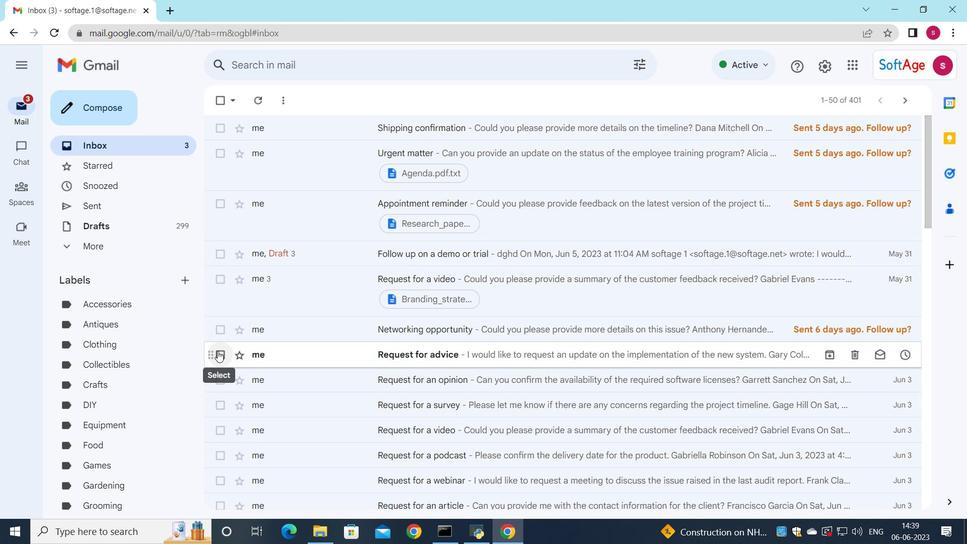 
Action: Mouse moved to (491, 100)
Screenshot: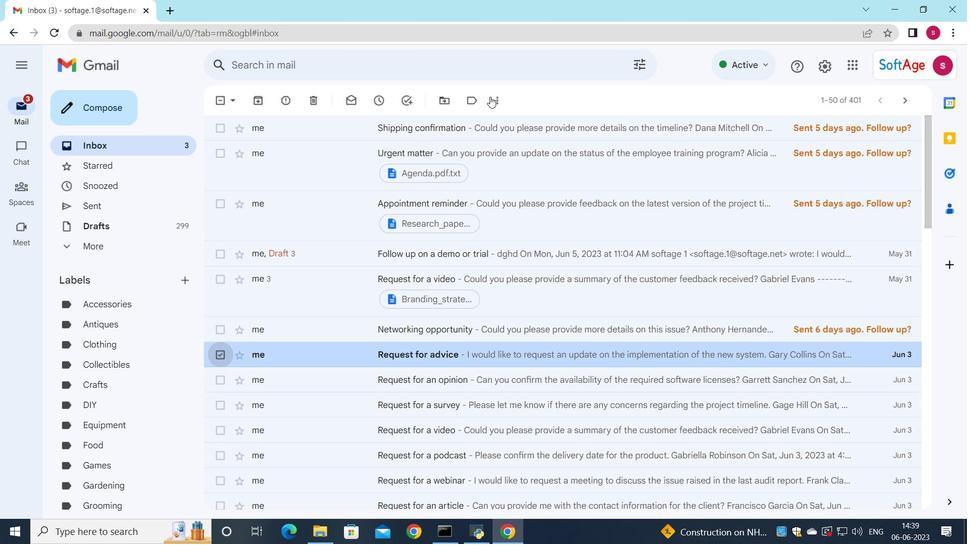 
Action: Mouse pressed left at (491, 100)
Screenshot: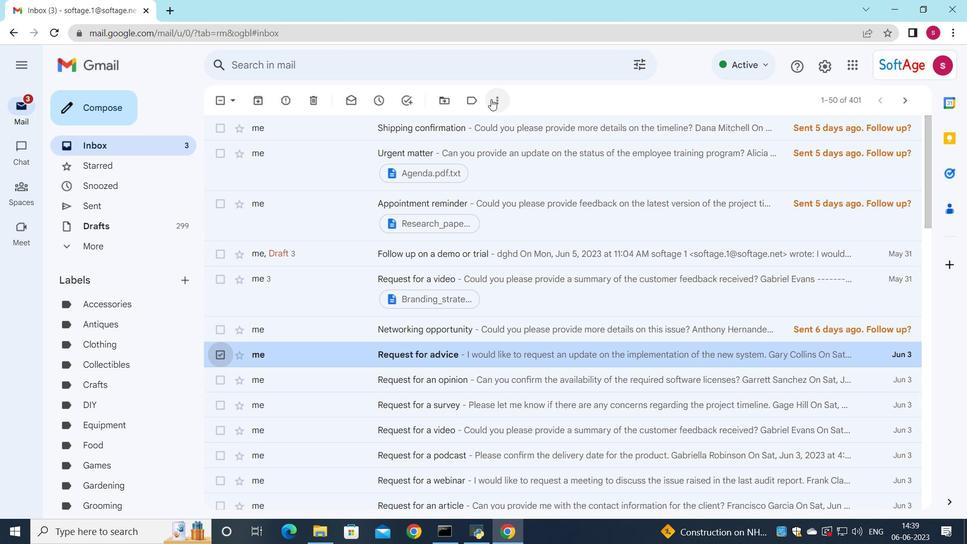 
Action: Mouse moved to (522, 215)
Screenshot: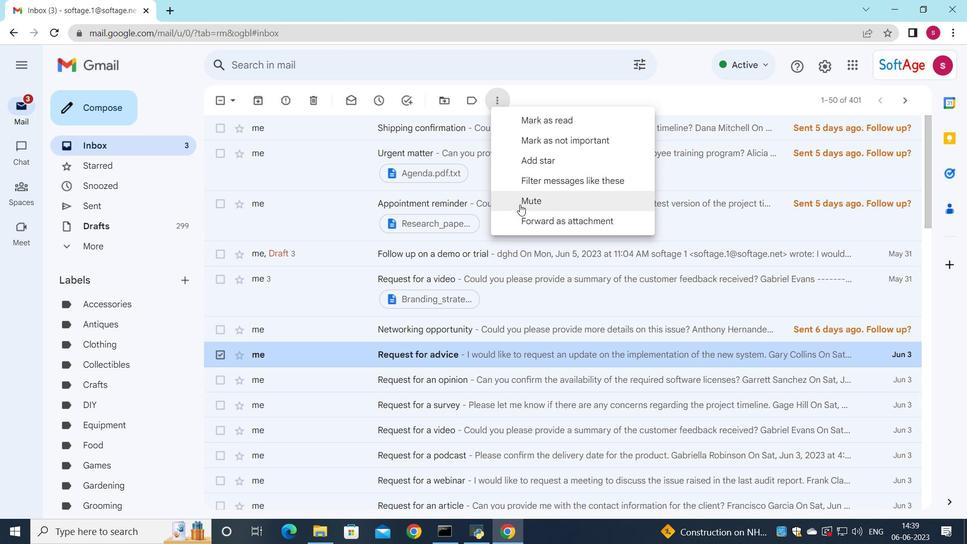 
Action: Mouse pressed left at (522, 215)
Screenshot: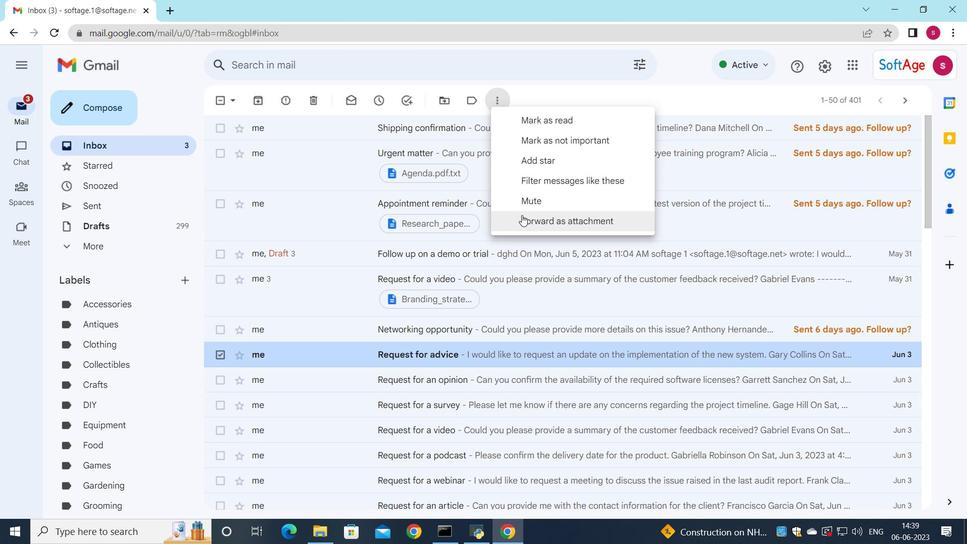 
Action: Mouse moved to (592, 217)
Screenshot: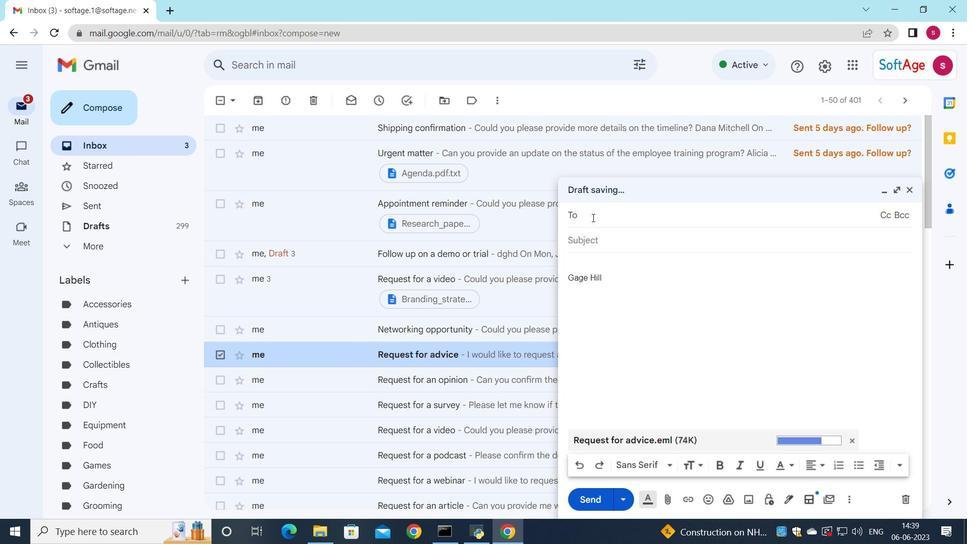 
Action: Key pressed s
Screenshot: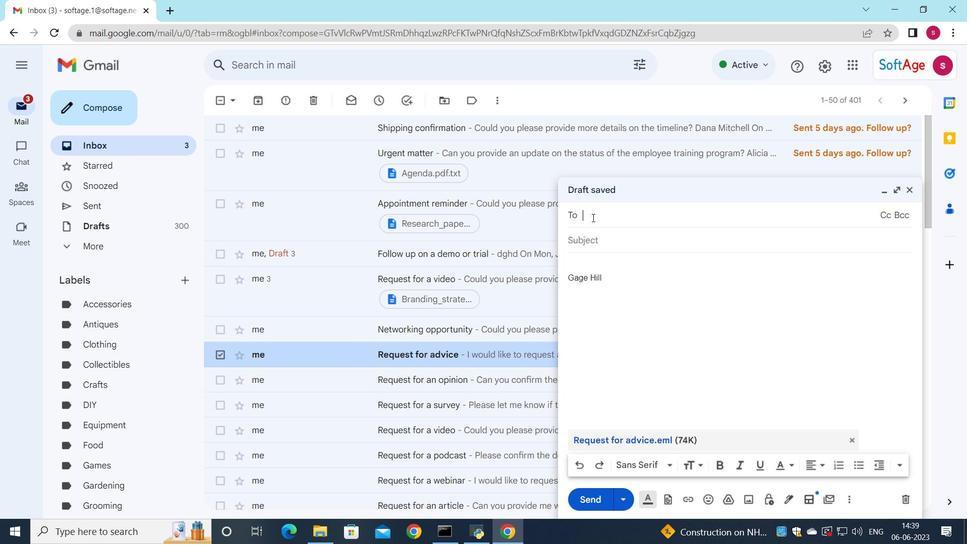 
Action: Mouse moved to (624, 421)
Screenshot: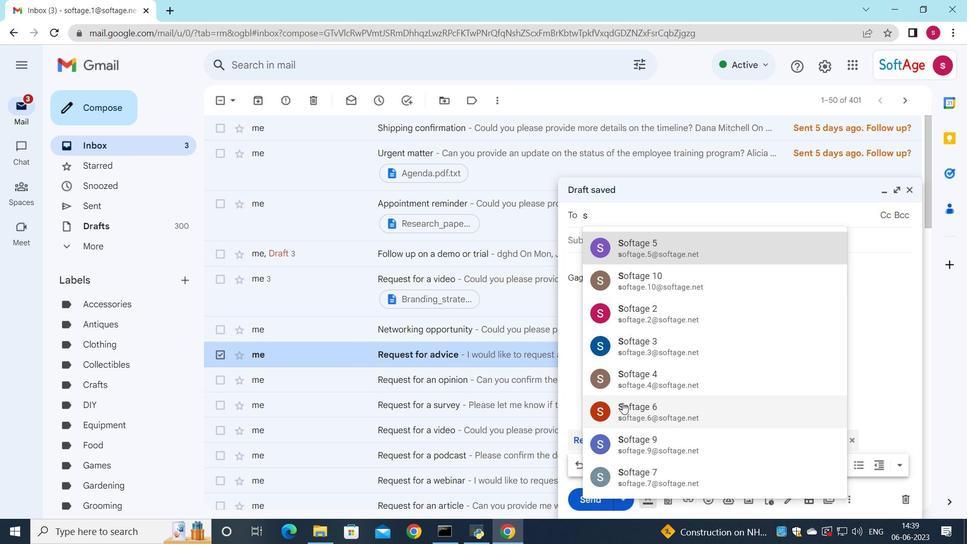 
Action: Mouse scrolled (624, 421) with delta (0, 0)
Screenshot: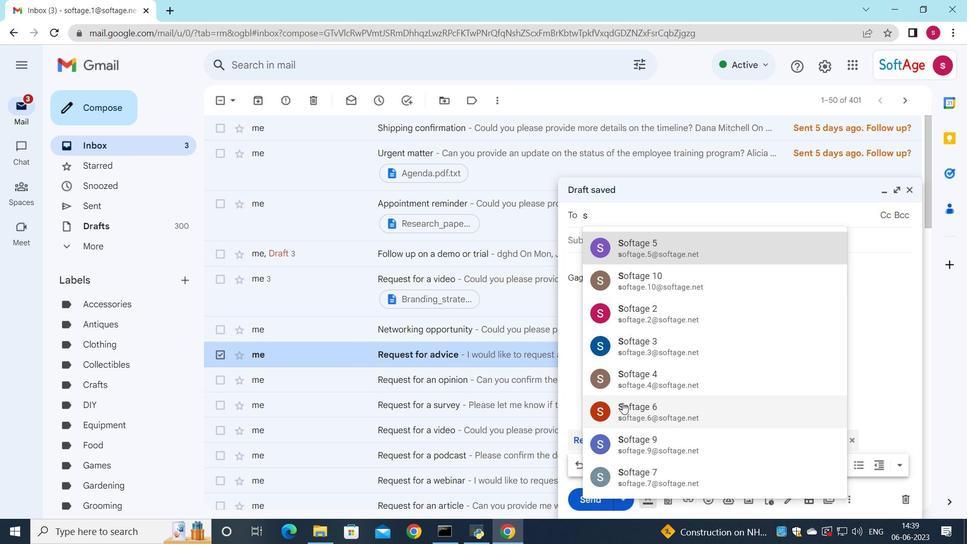
Action: Mouse moved to (630, 433)
Screenshot: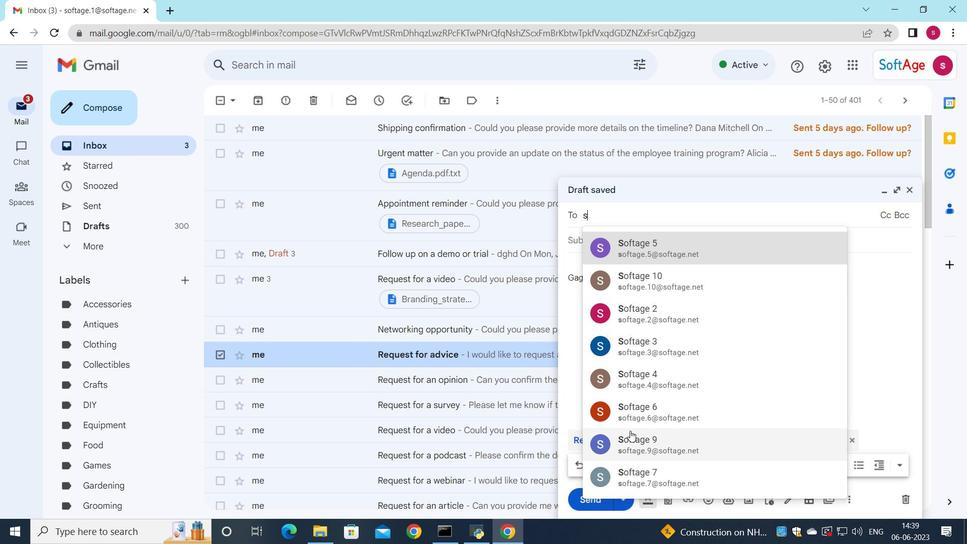 
Action: Mouse pressed left at (630, 433)
Screenshot: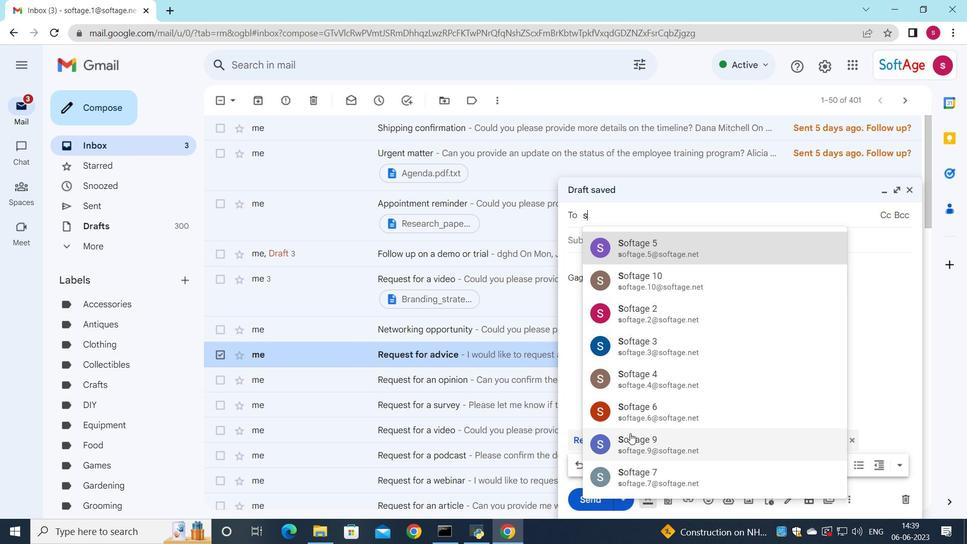 
Action: Mouse moved to (598, 256)
Screenshot: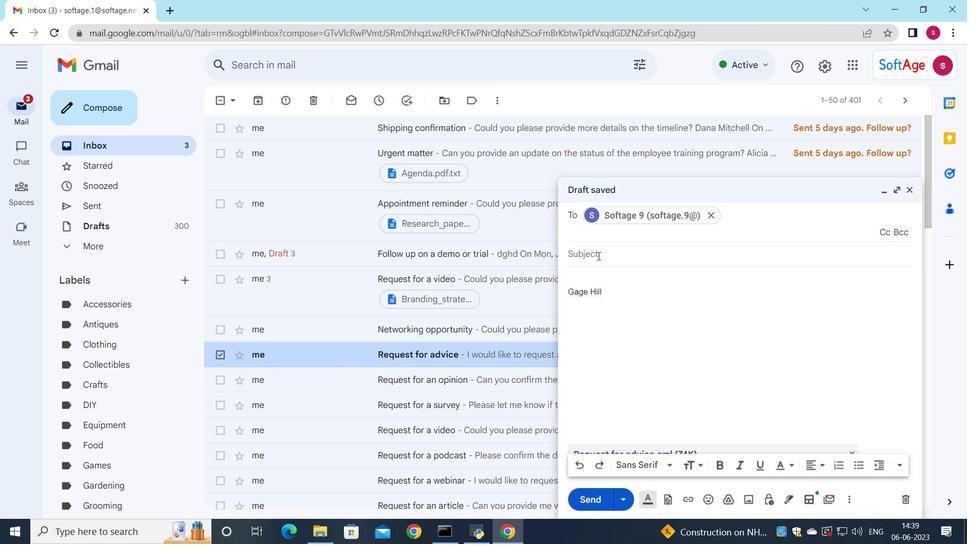 
Action: Mouse pressed left at (598, 256)
Screenshot: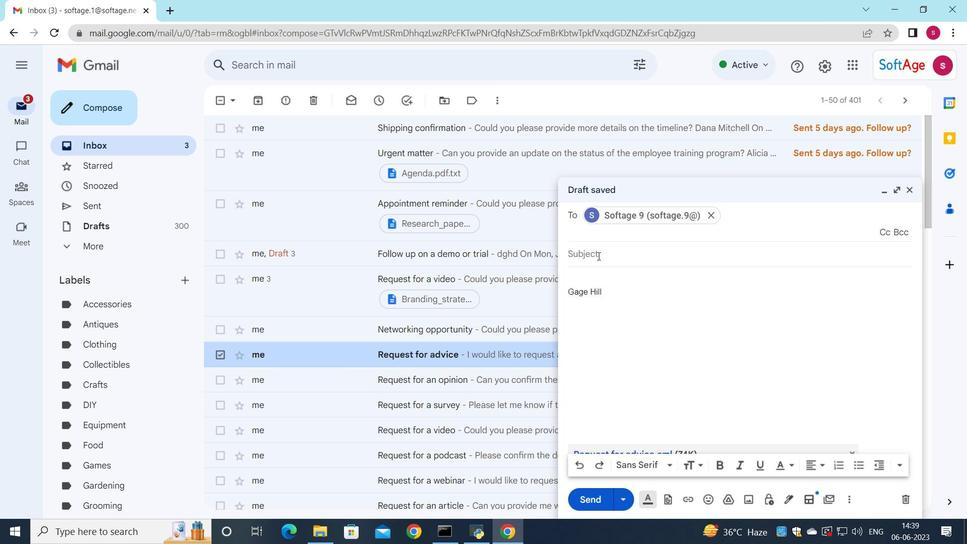 
Action: Mouse moved to (642, 230)
Screenshot: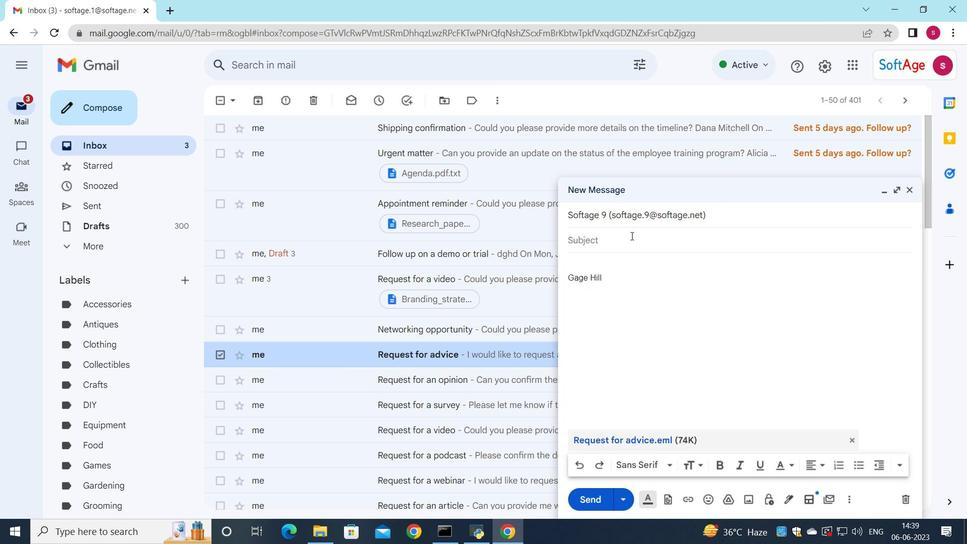 
Action: Key pressed <Key.shift>Request<Key.space>for<Key.space>a<Key.space>survey
Screenshot: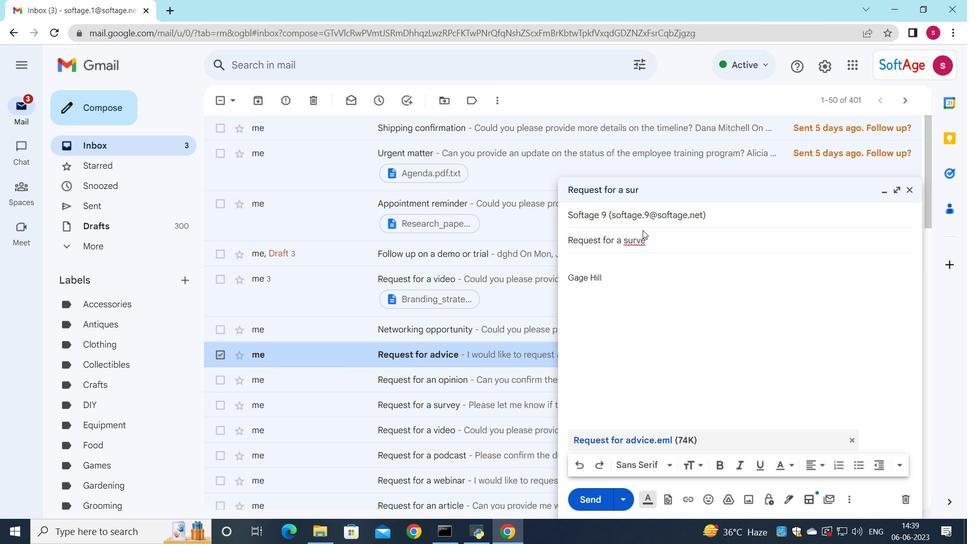 
Action: Mouse moved to (569, 264)
Screenshot: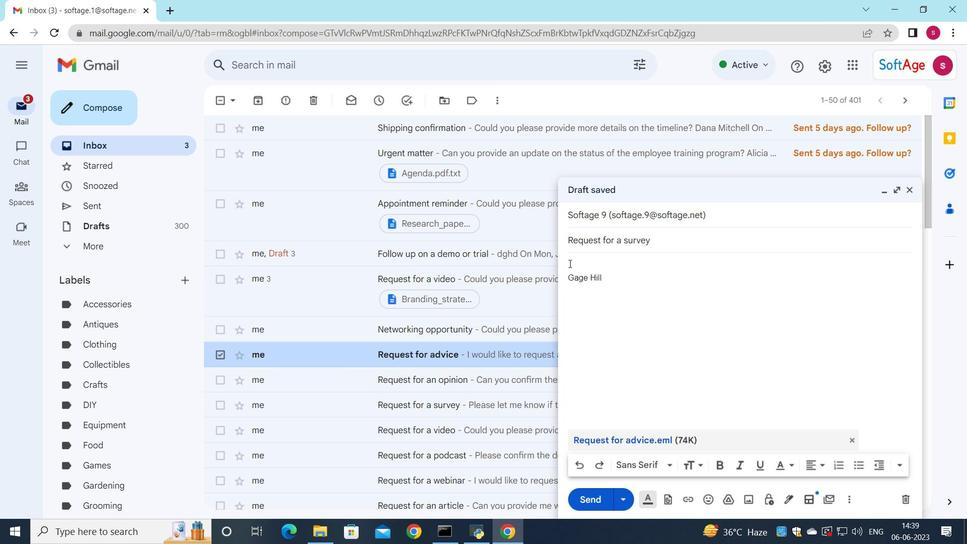 
Action: Mouse pressed left at (569, 264)
Screenshot: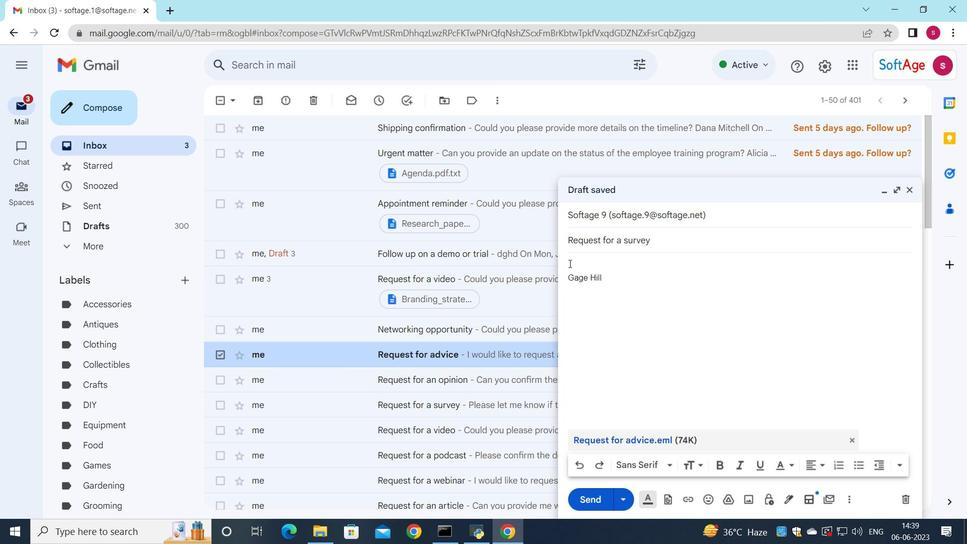 
Action: Key pressed <Key.caps_lock><Key.shift><Key.shift><Key.shift><Key.shift><Key.shift><Key.shift><Key.shift><Key.shift><Key.shift><Key.shift><Key.shift><Key.shift><Key.caps_lock>pl<Key.backspace><Key.backspace><Key.shift>Please<Key.space>let<Key.space>me<Key.space>know<Key.space>if<Key.space>there<Key.space>are<Key.space>any<Key.space>concerns<Key.space>regarding<Key.space>the<Key.space>project<Key.space>timeline.
Screenshot: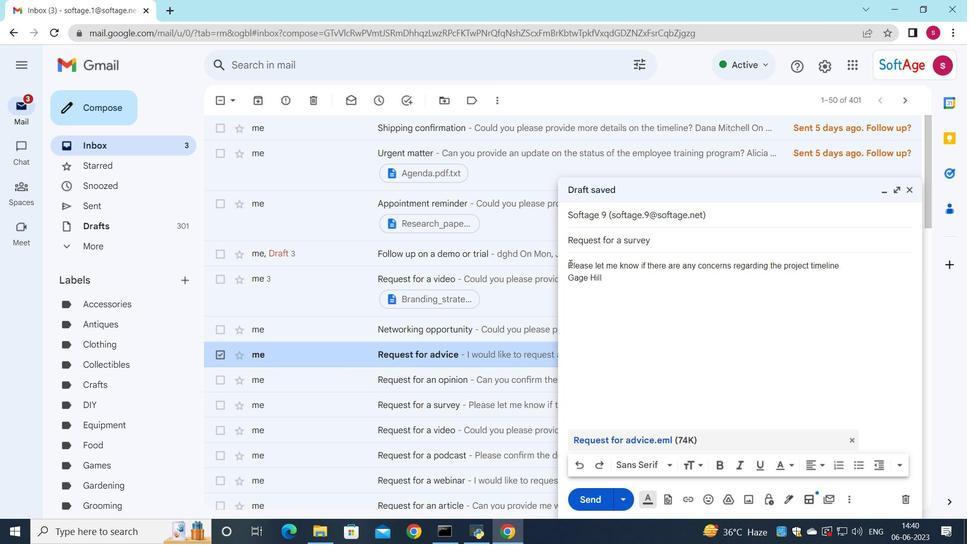 
Action: Mouse moved to (589, 502)
Screenshot: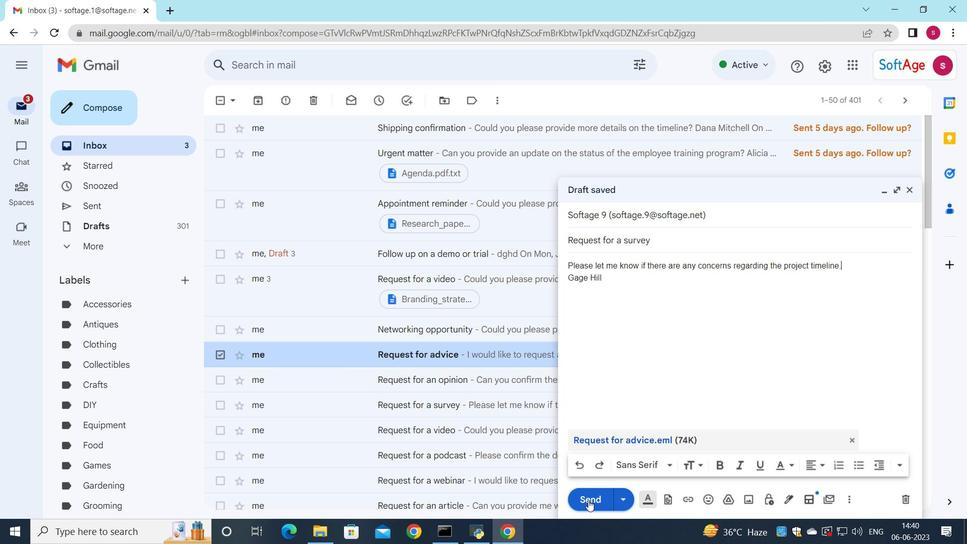 
Action: Mouse pressed left at (589, 502)
Screenshot: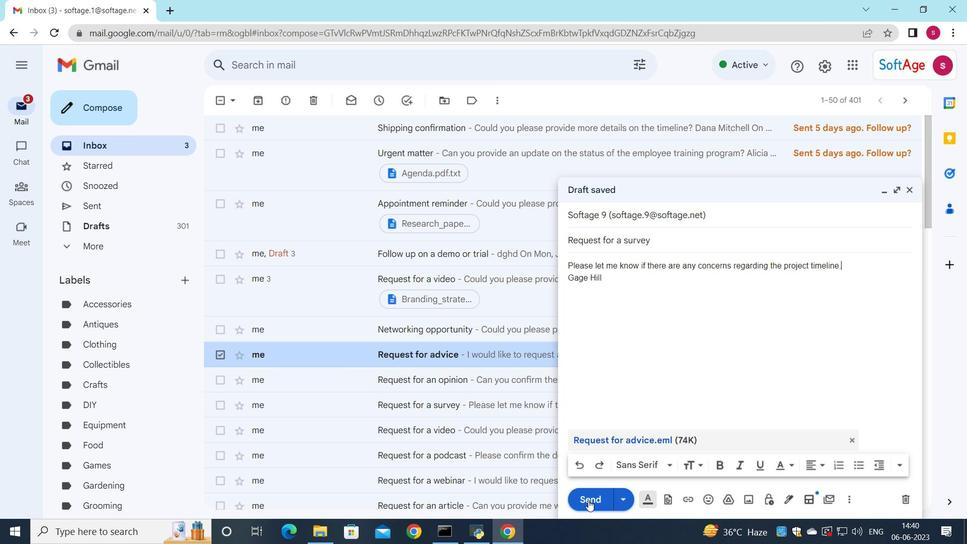 
Action: Mouse moved to (668, 400)
Screenshot: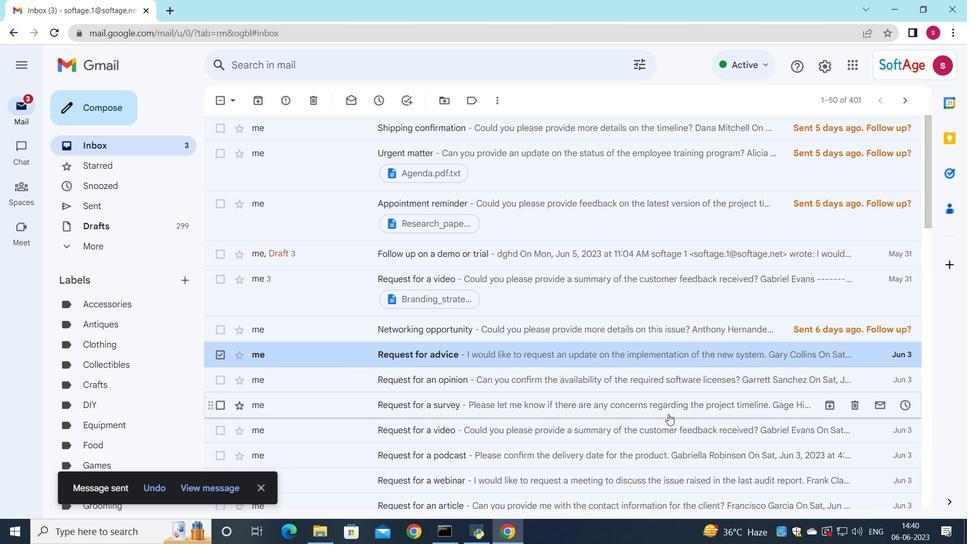 
